 Task: Search one way flight ticket for 1 adult, 1 child, 1 infant in seat in premium economy from Muskegon: Muskegon County Airport to Gillette: Gillette Campbell County Airport on 5-1-2023. Choice of flights is Westjet. Number of bags: 2 checked bags. Price is upto 71000. Outbound departure time preference is 12:30.
Action: Mouse moved to (344, 523)
Screenshot: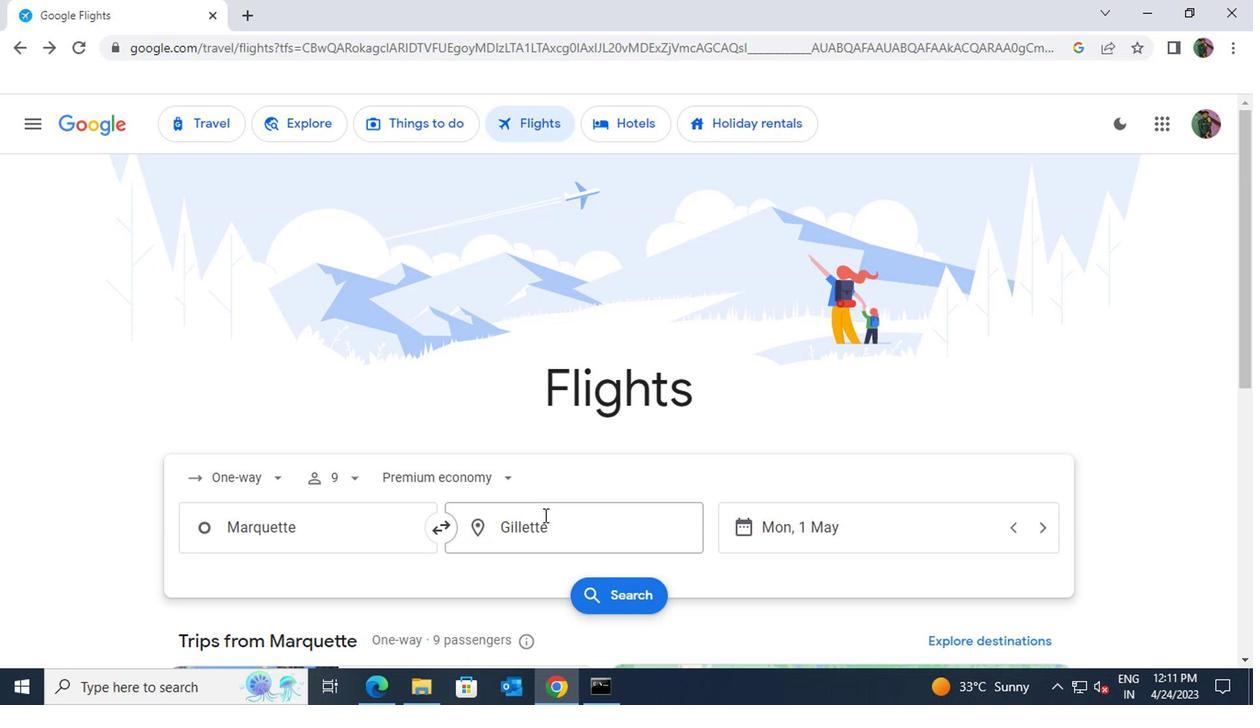 
Action: Mouse pressed left at (344, 523)
Screenshot: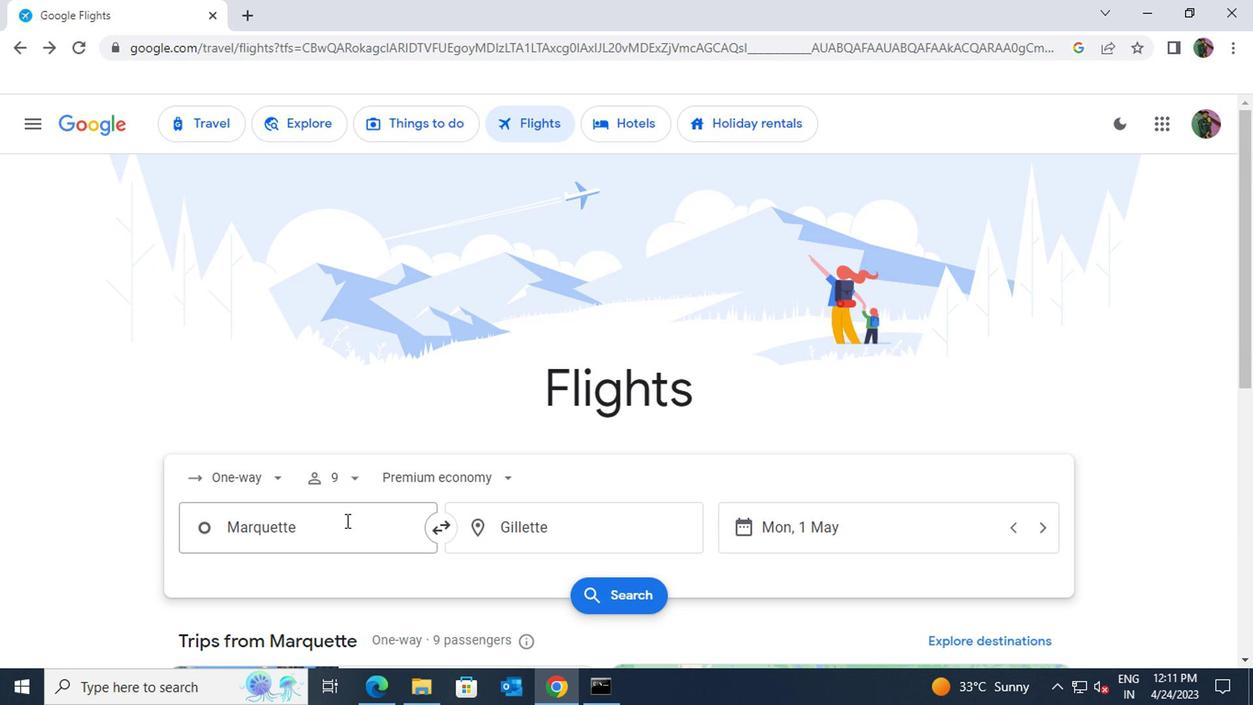 
Action: Mouse moved to (344, 523)
Screenshot: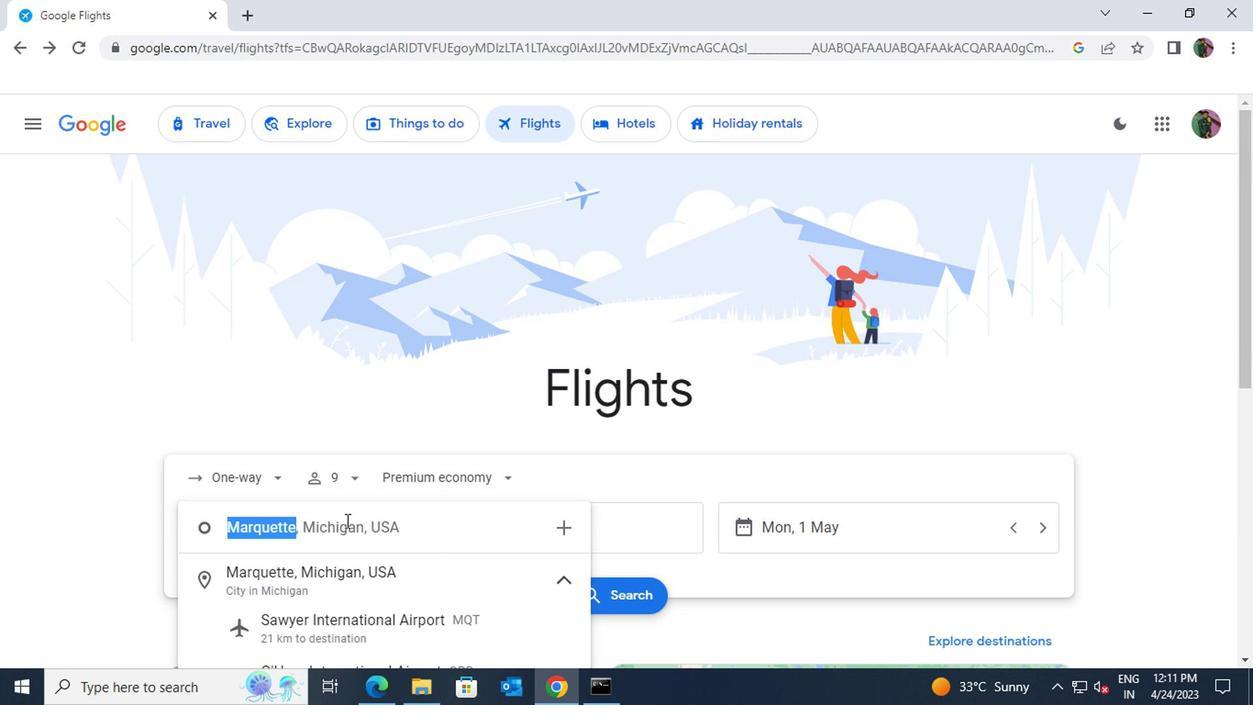 
Action: Key pressed musk
Screenshot: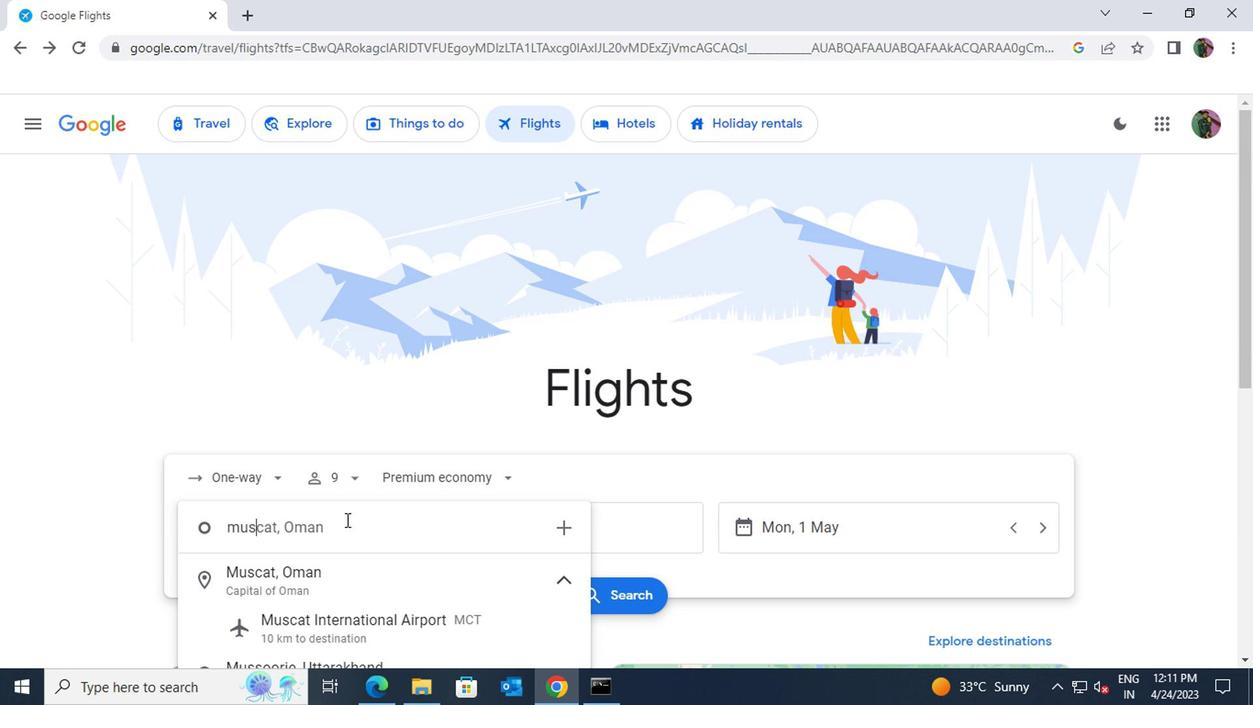 
Action: Mouse moved to (367, 571)
Screenshot: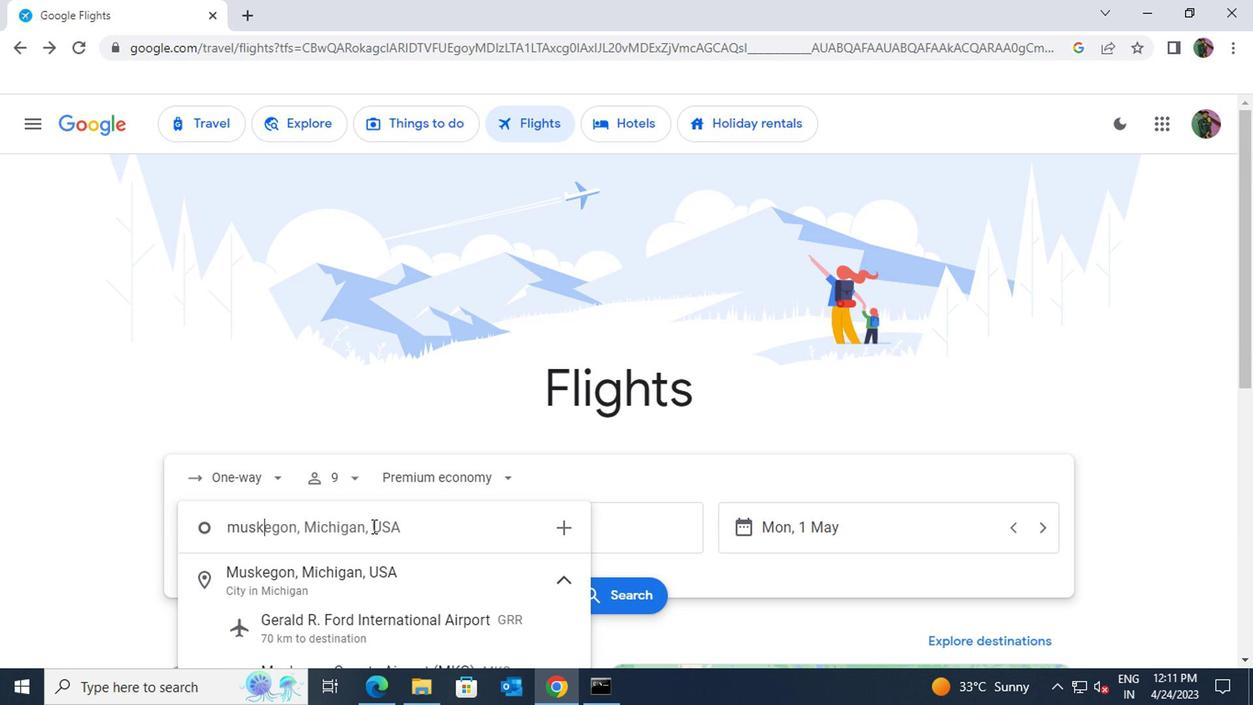 
Action: Mouse pressed left at (367, 571)
Screenshot: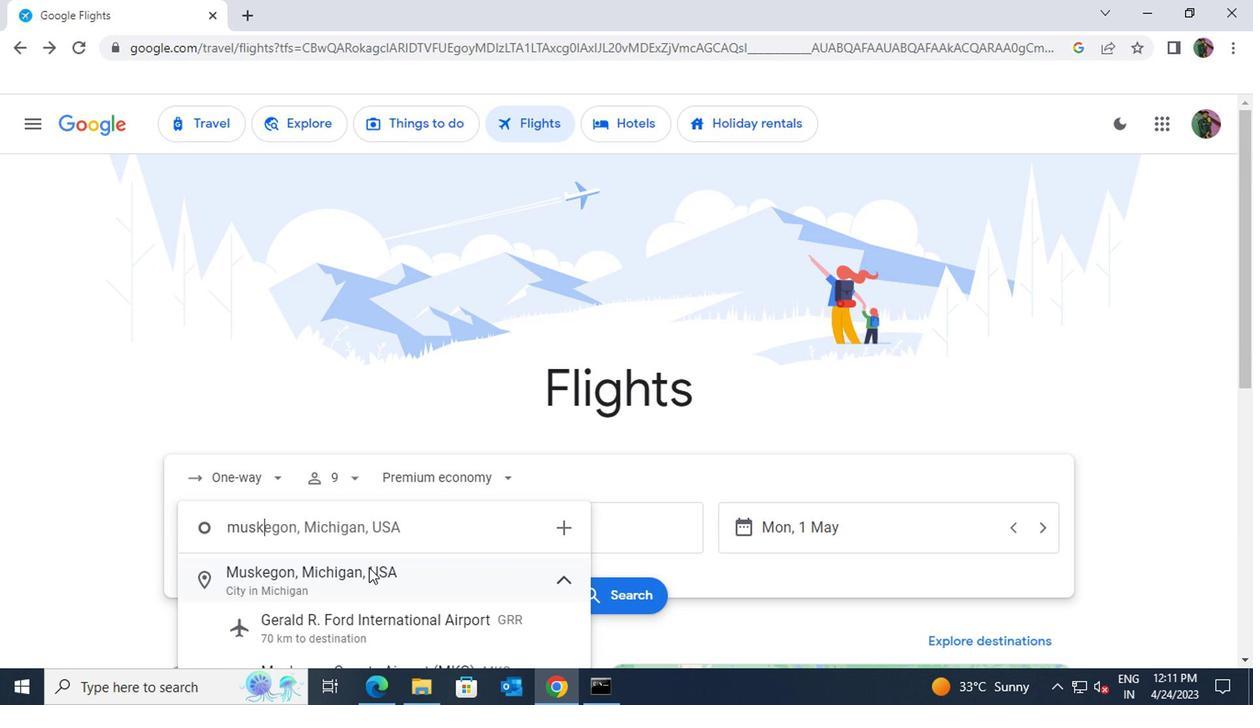 
Action: Mouse moved to (527, 528)
Screenshot: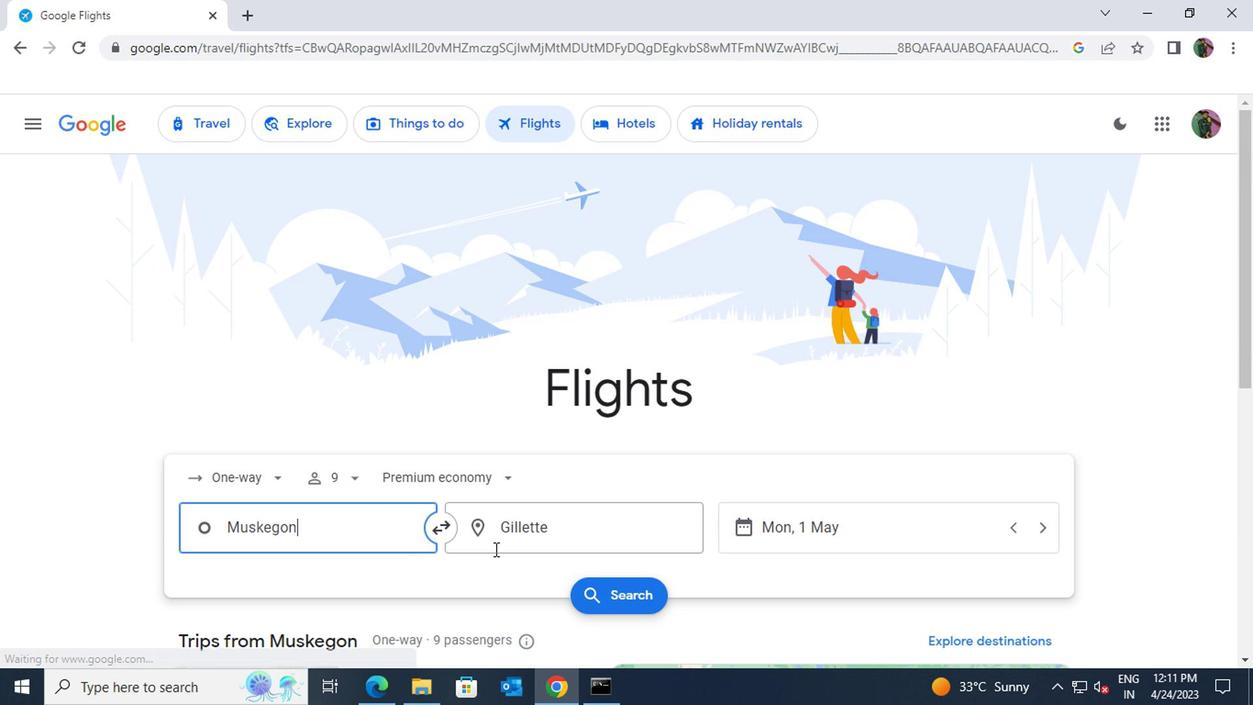 
Action: Mouse pressed left at (527, 528)
Screenshot: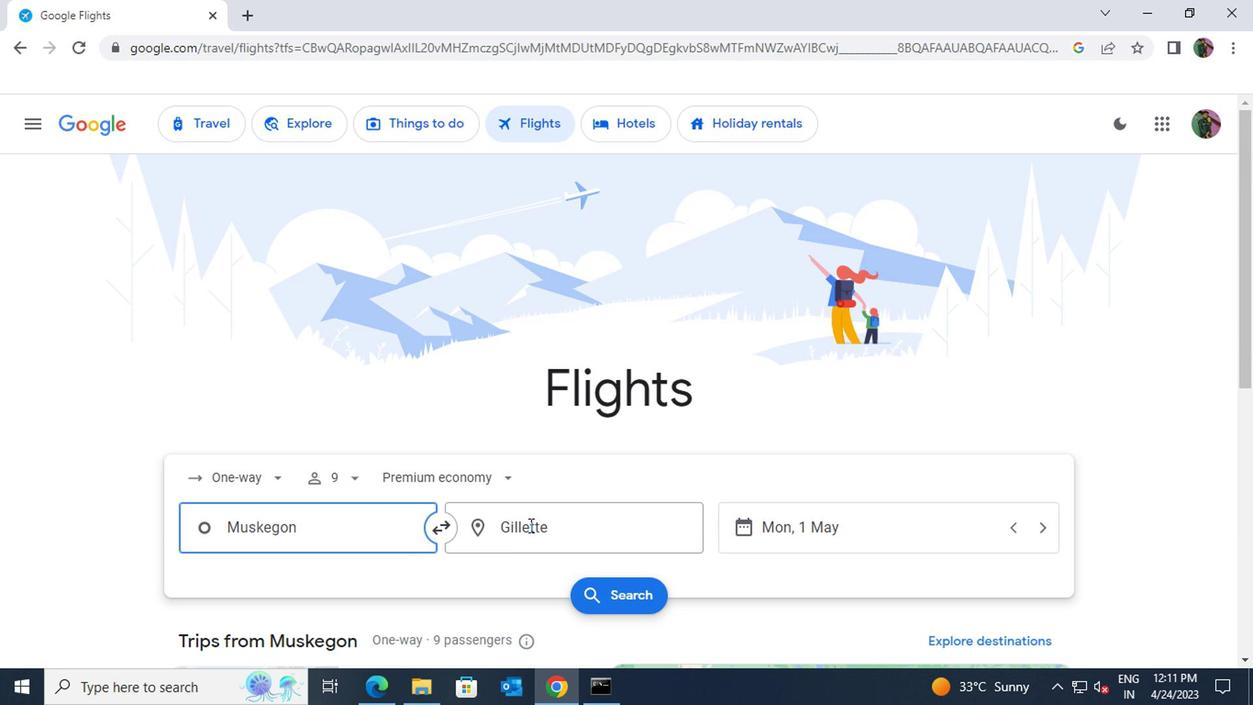 
Action: Key pressed gillett
Screenshot: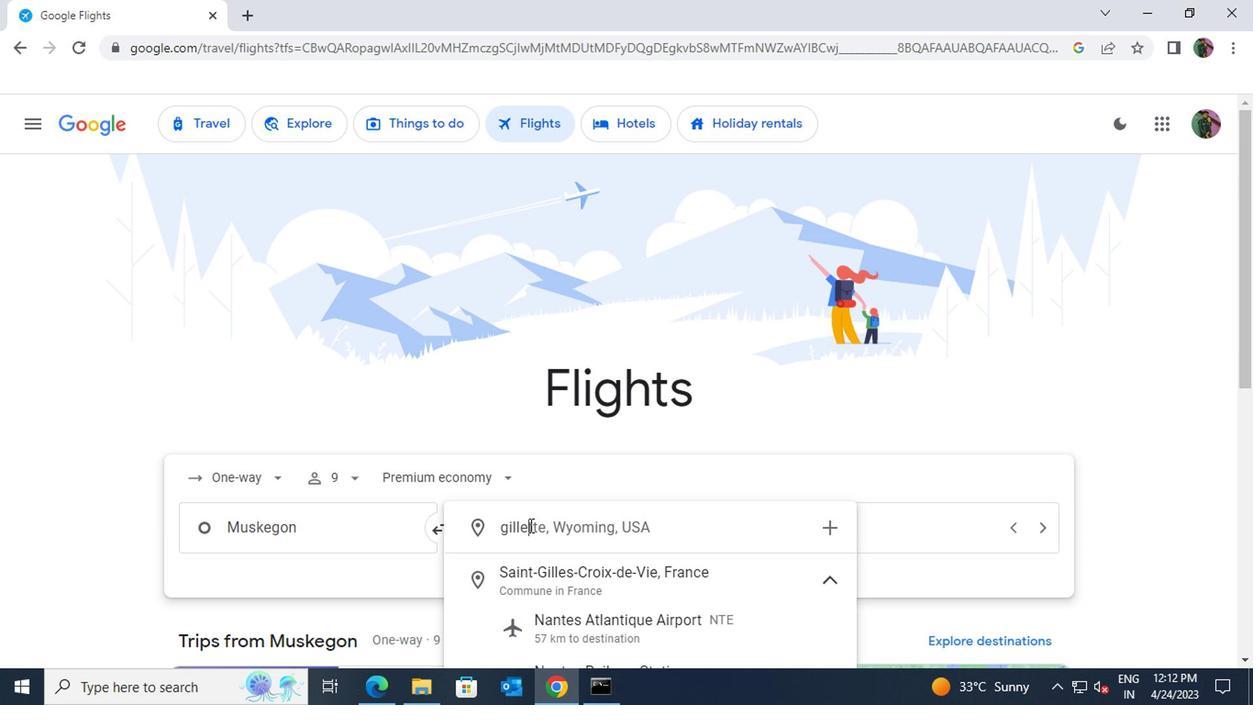 
Action: Mouse moved to (538, 572)
Screenshot: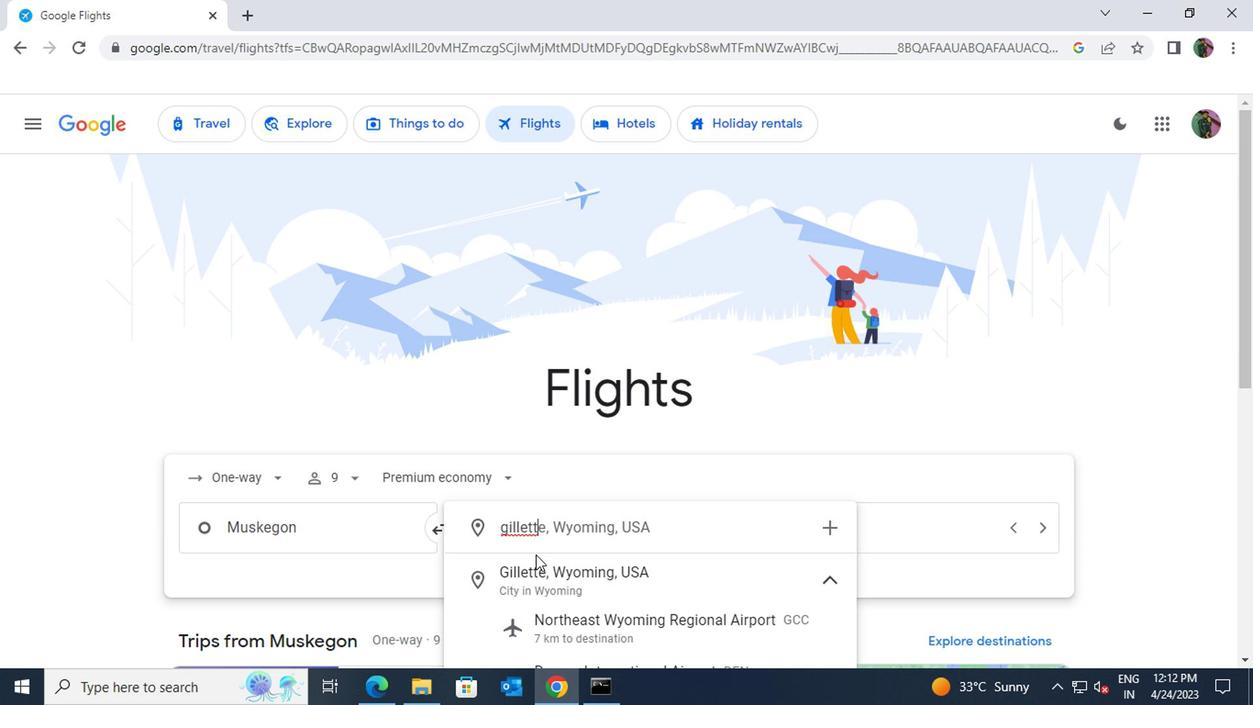
Action: Mouse pressed left at (538, 572)
Screenshot: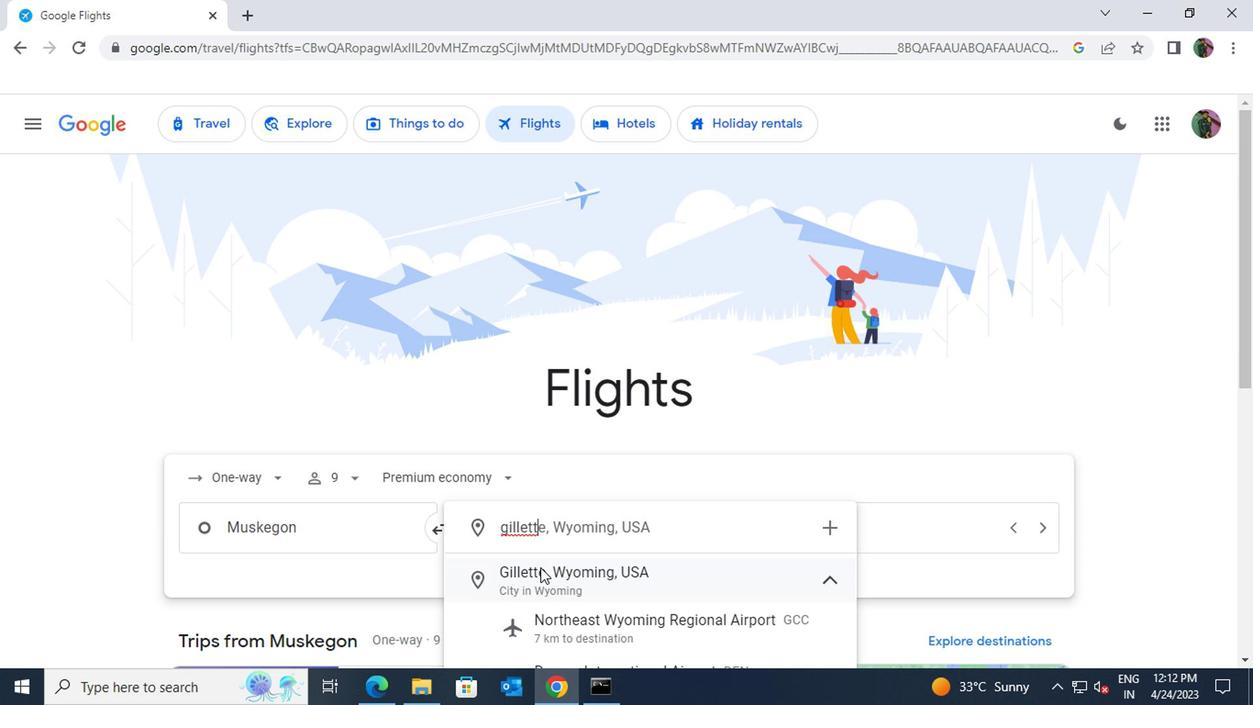 
Action: Mouse moved to (352, 484)
Screenshot: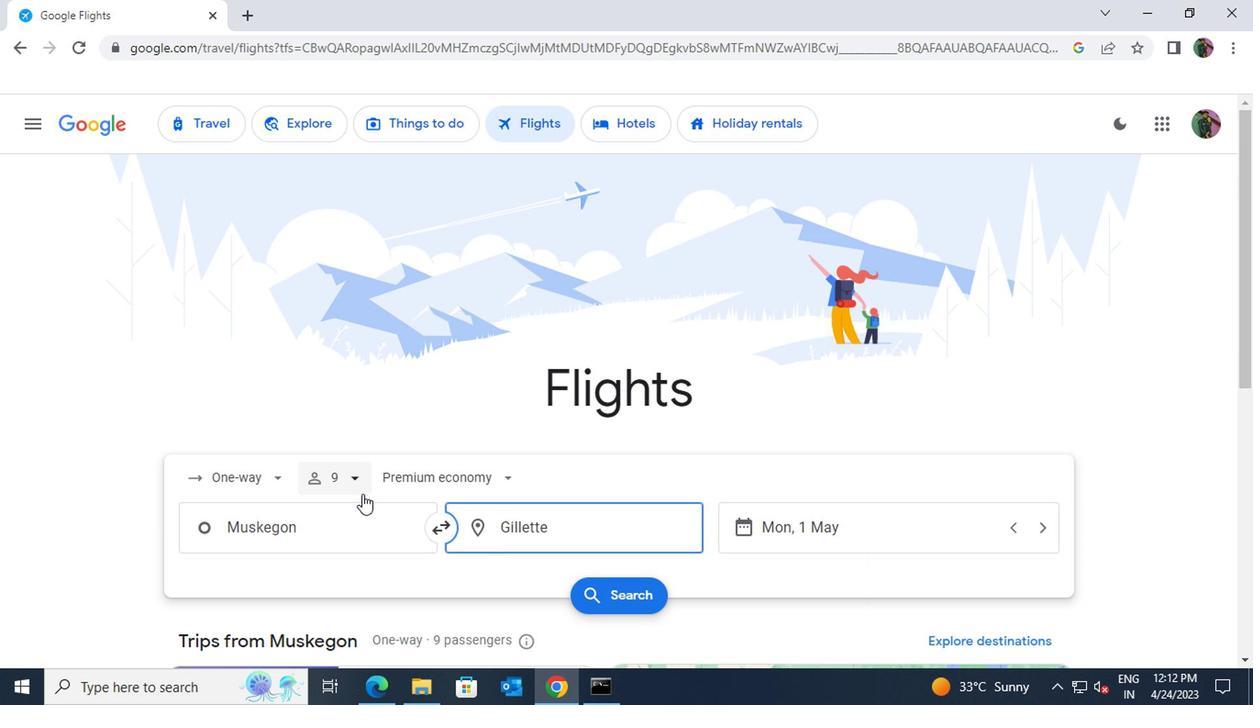 
Action: Mouse pressed left at (352, 484)
Screenshot: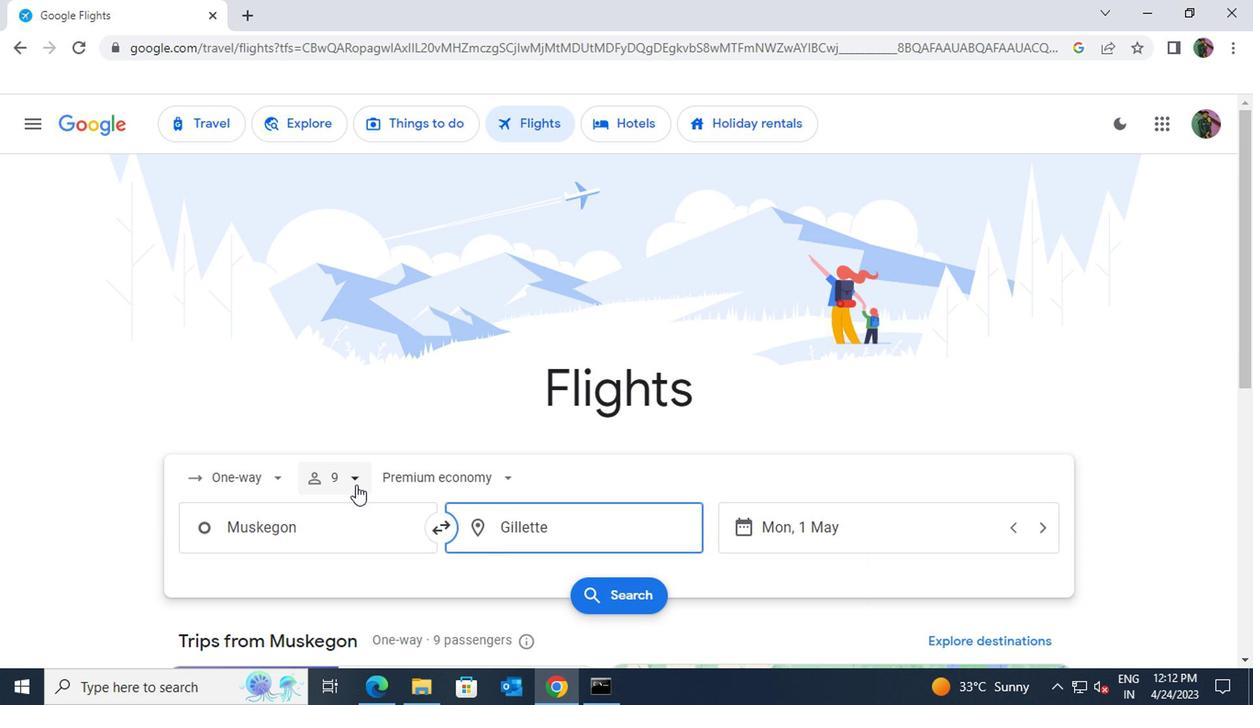 
Action: Mouse moved to (416, 523)
Screenshot: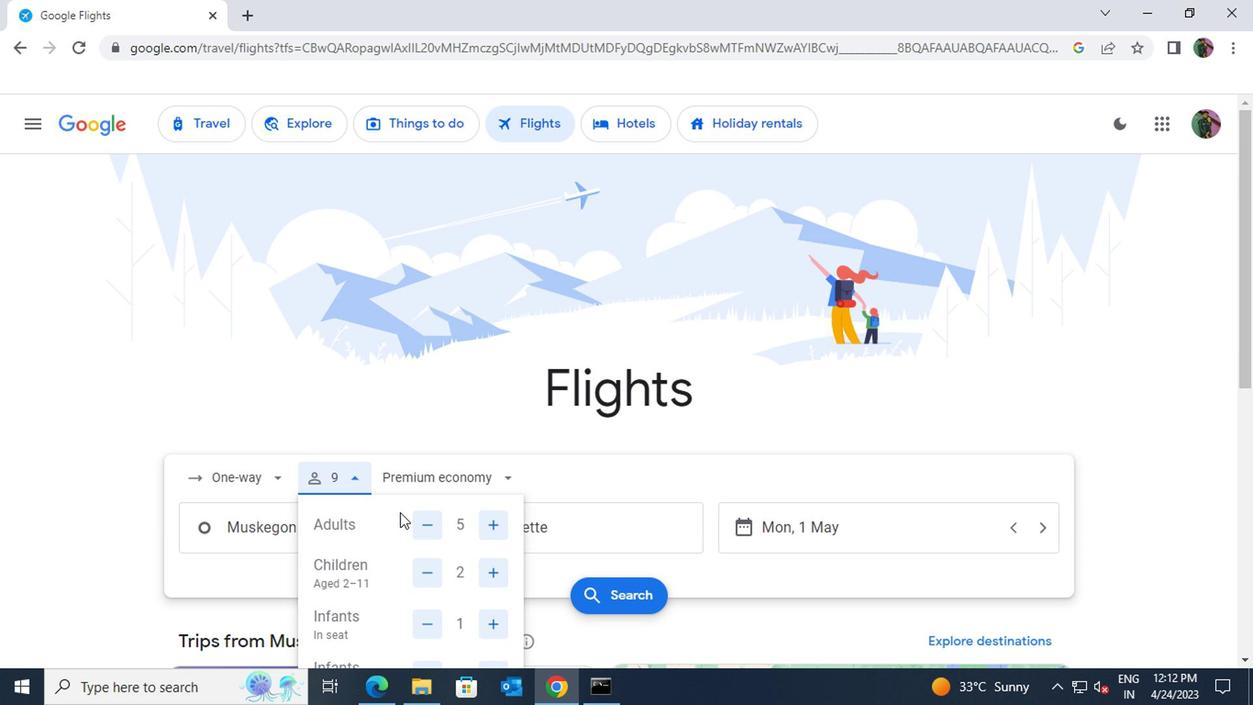 
Action: Mouse pressed left at (416, 523)
Screenshot: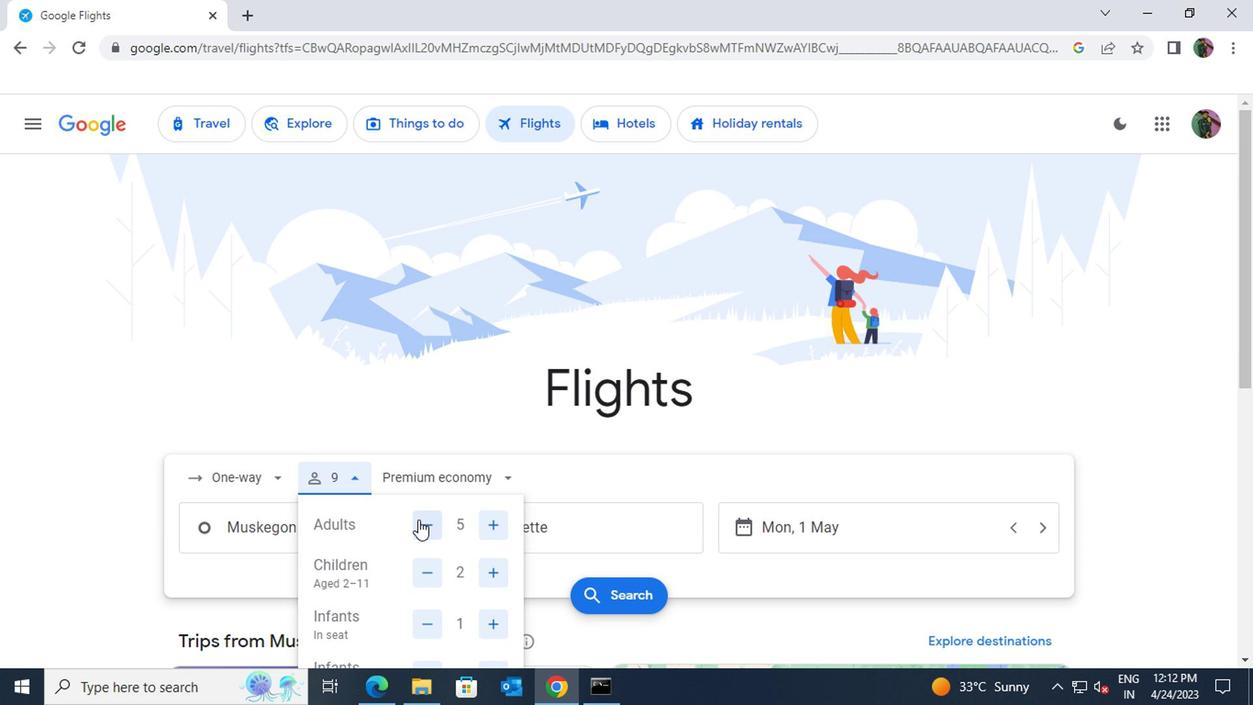 
Action: Mouse pressed left at (416, 523)
Screenshot: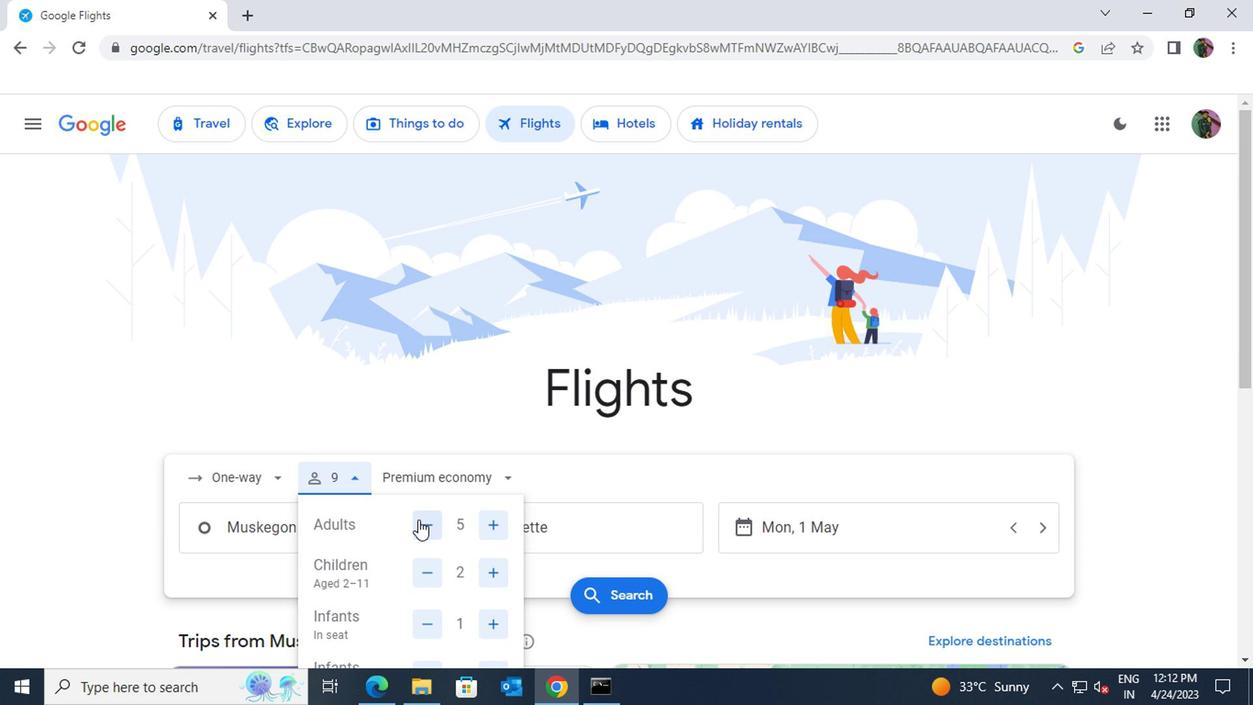 
Action: Mouse pressed left at (416, 523)
Screenshot: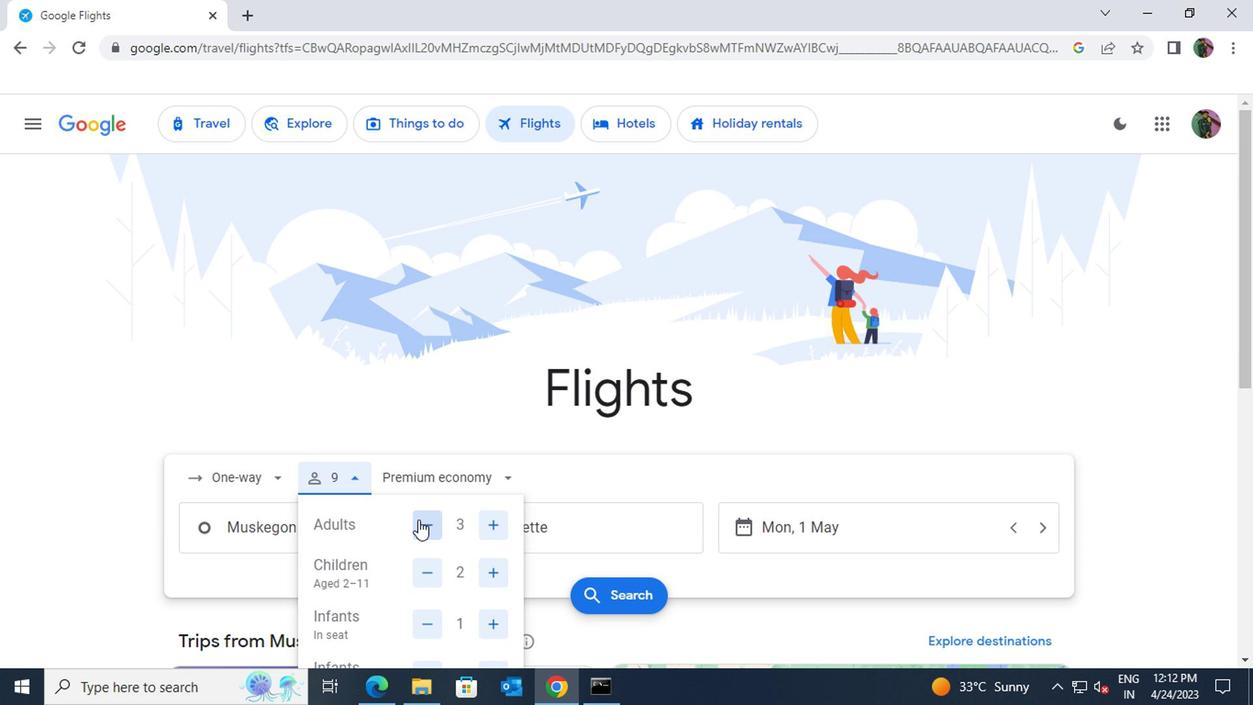 
Action: Mouse moved to (417, 523)
Screenshot: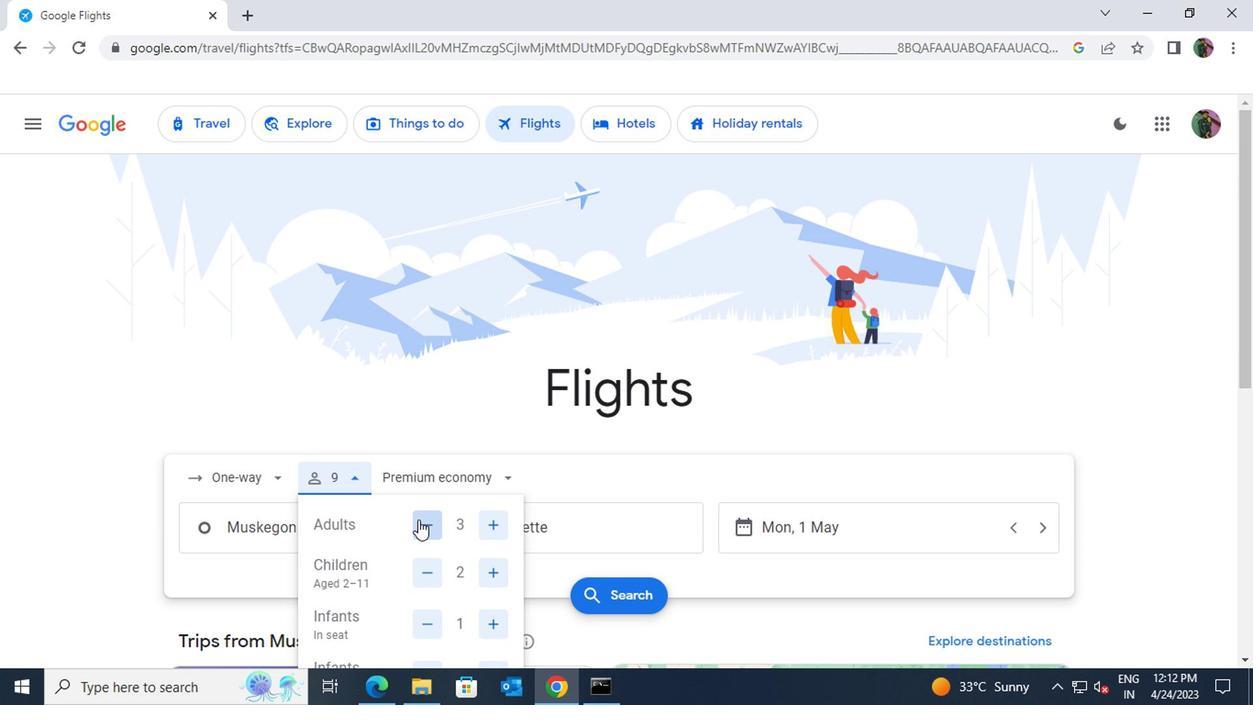 
Action: Mouse pressed left at (417, 523)
Screenshot: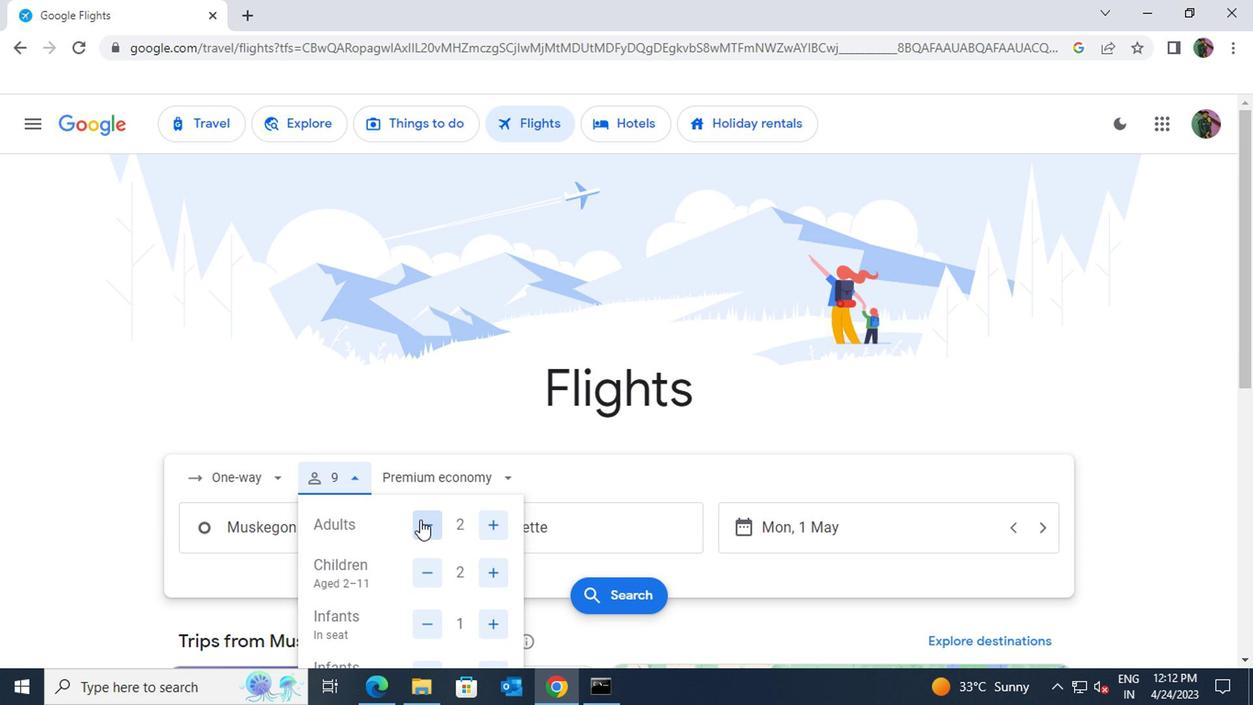 
Action: Mouse moved to (419, 576)
Screenshot: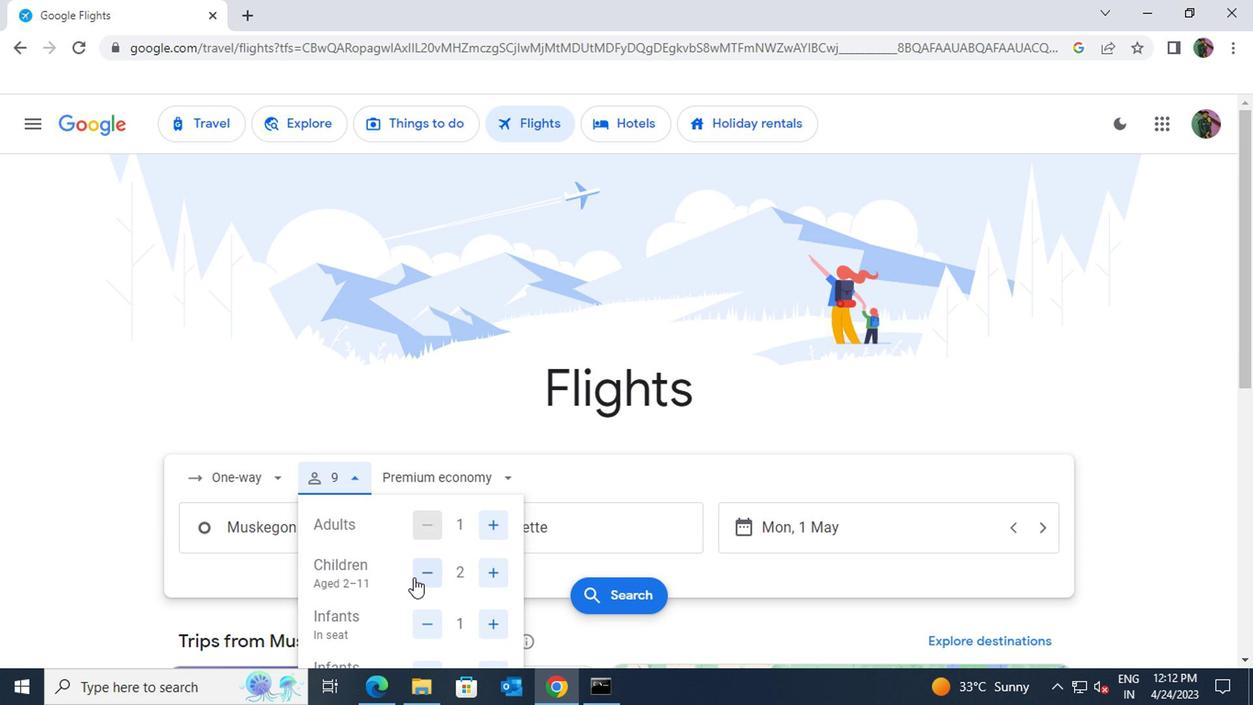 
Action: Mouse pressed left at (419, 576)
Screenshot: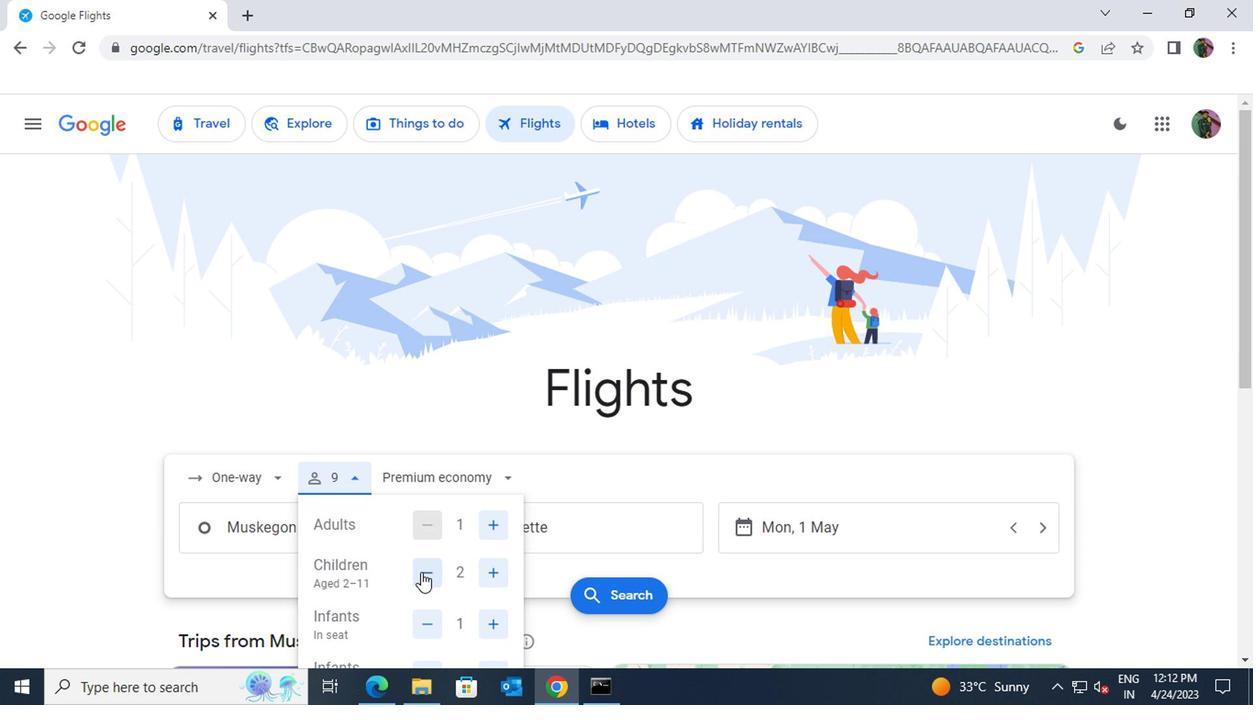 
Action: Mouse moved to (420, 574)
Screenshot: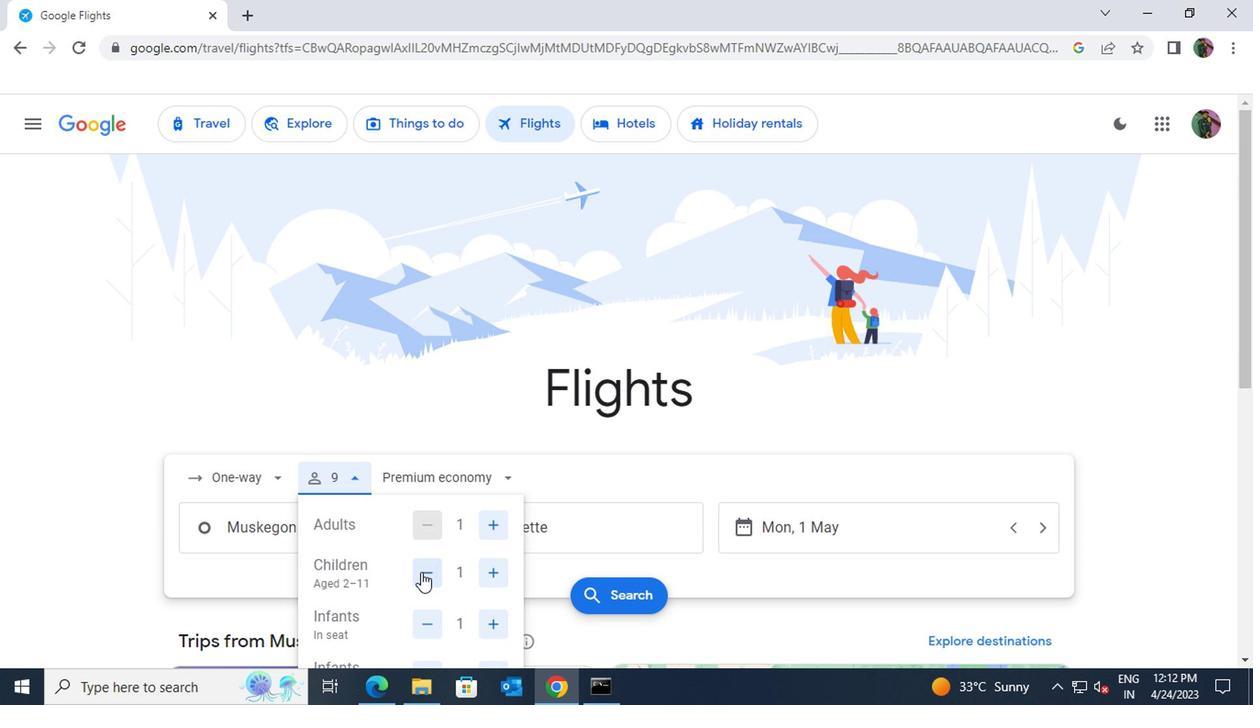 
Action: Mouse scrolled (420, 573) with delta (0, 0)
Screenshot: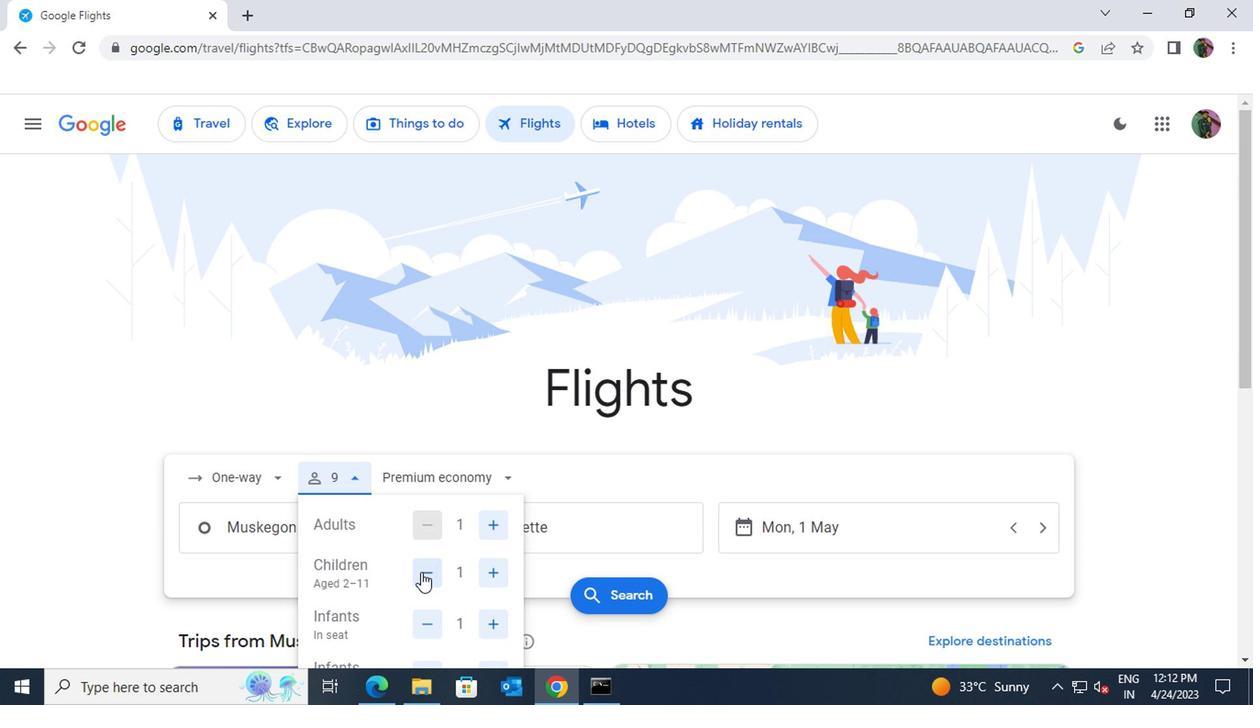
Action: Mouse moved to (422, 586)
Screenshot: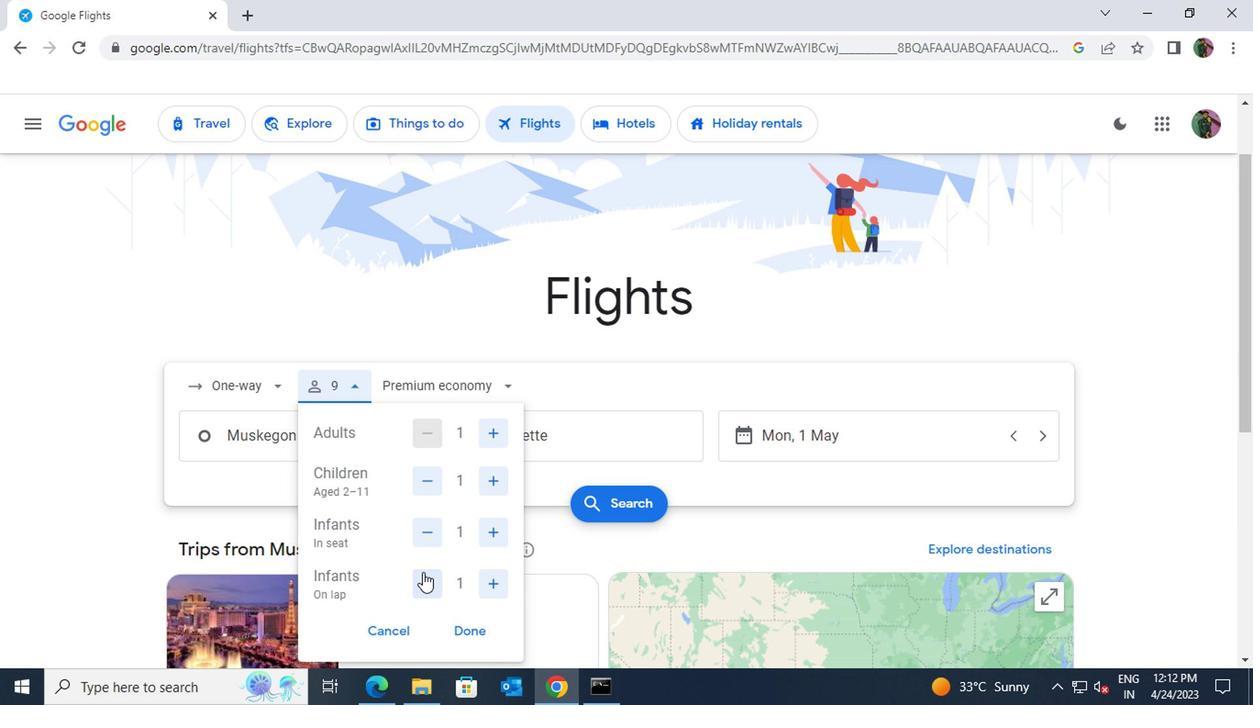 
Action: Mouse pressed left at (422, 586)
Screenshot: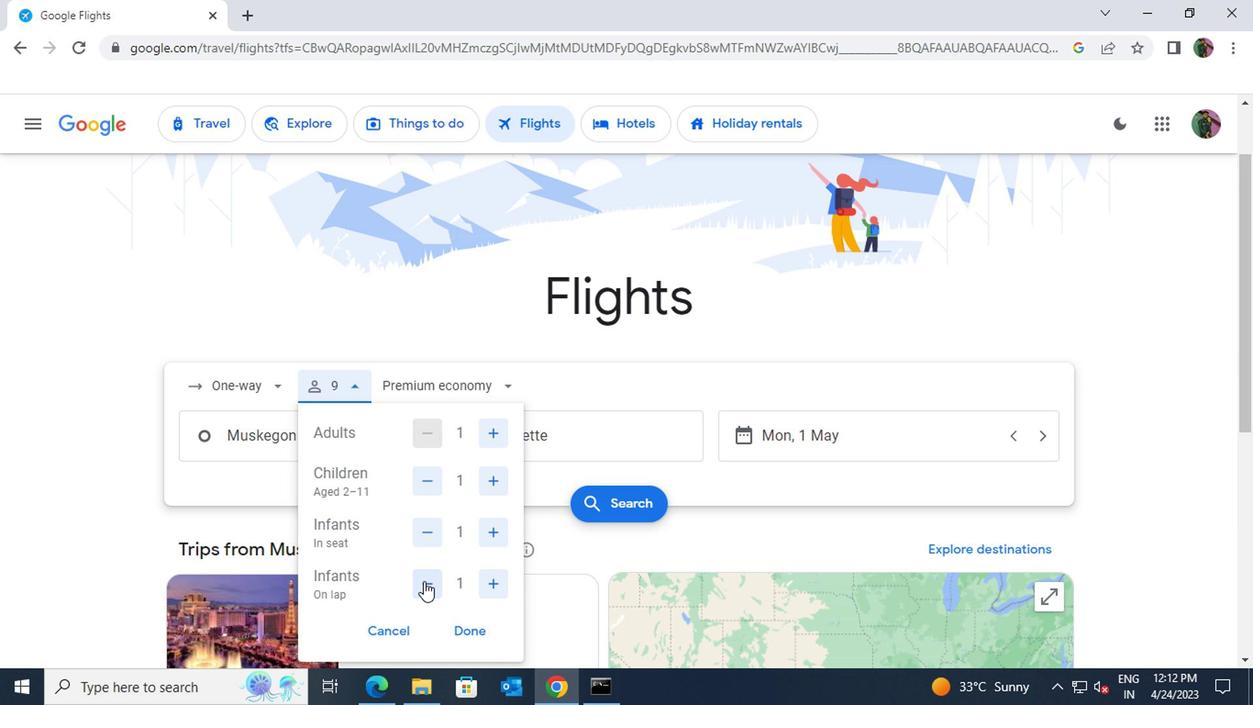
Action: Mouse moved to (458, 630)
Screenshot: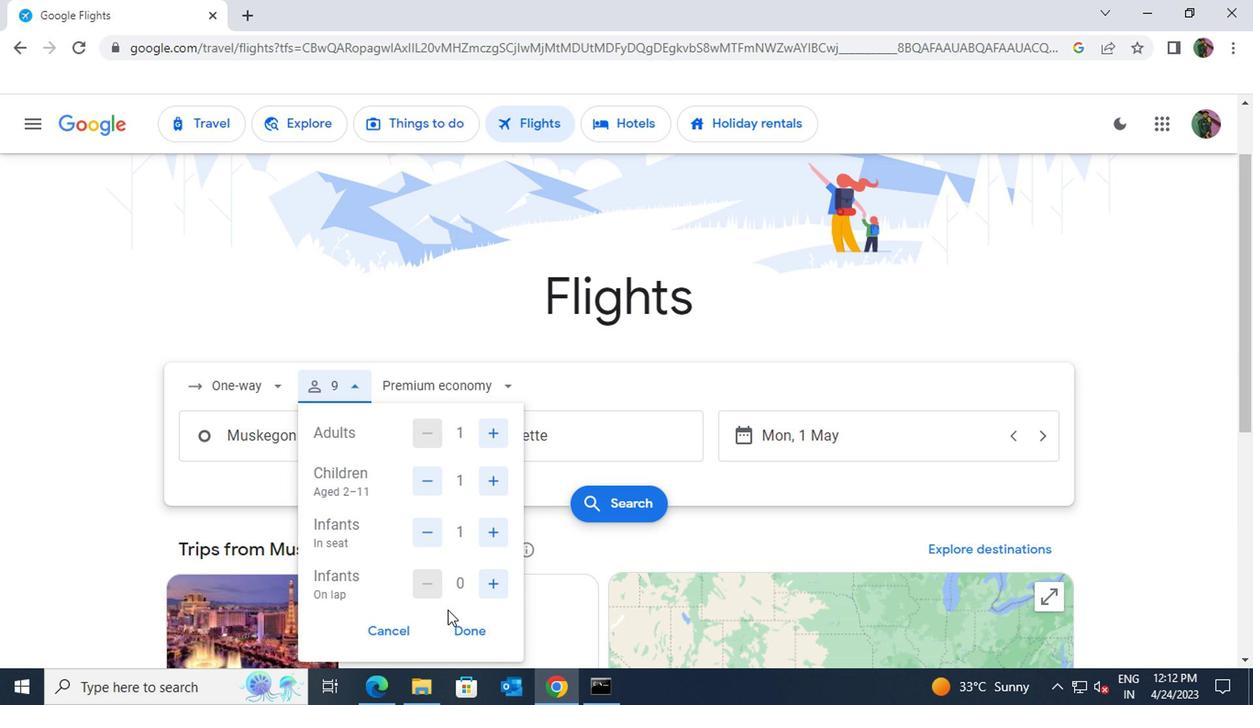 
Action: Mouse pressed left at (458, 630)
Screenshot: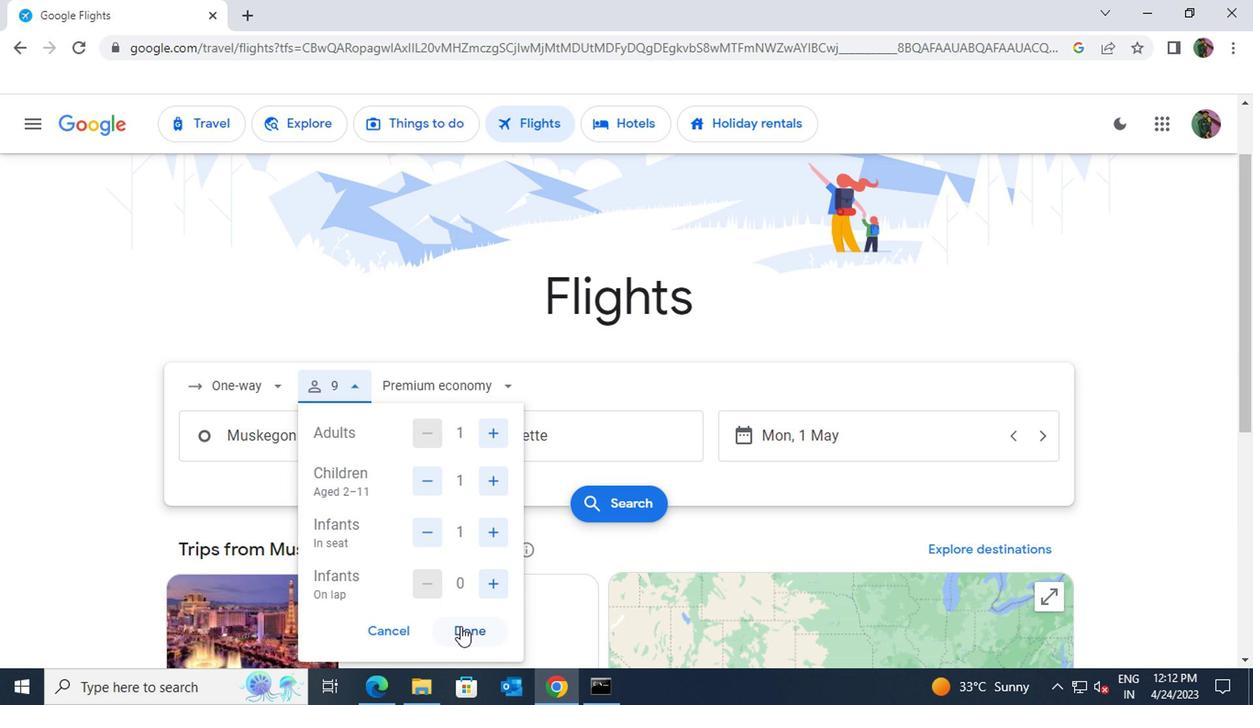 
Action: Mouse moved to (738, 440)
Screenshot: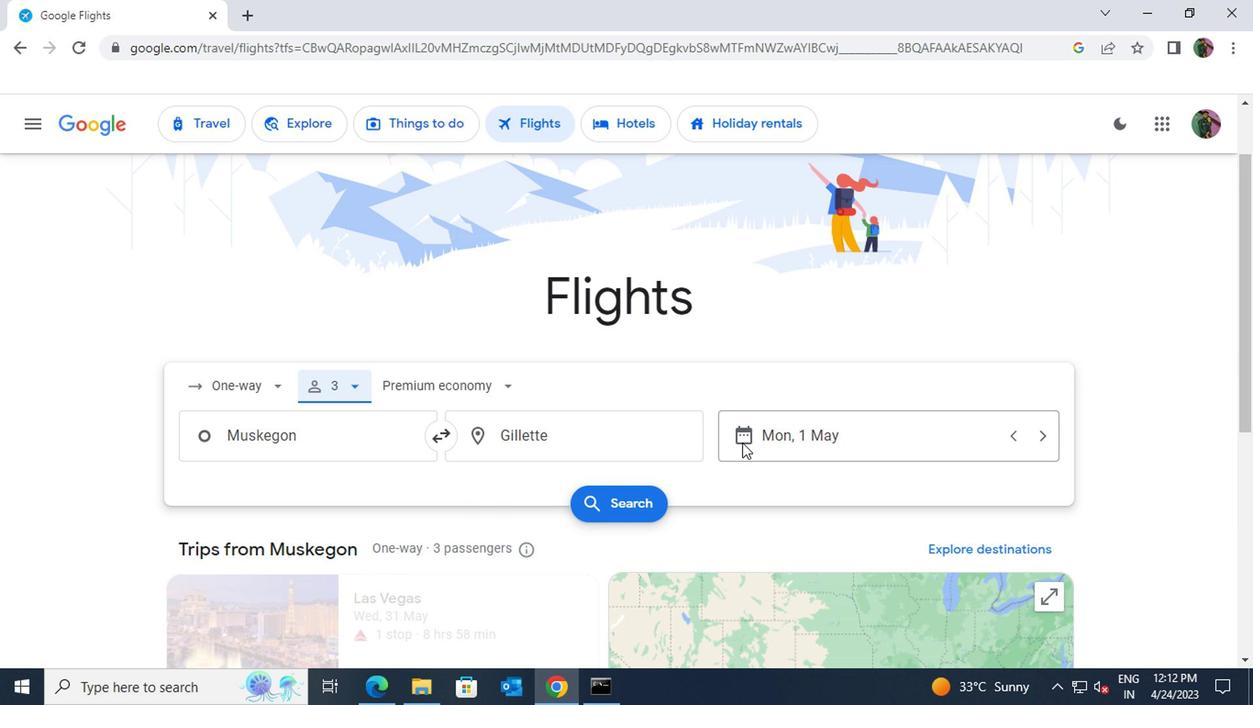 
Action: Mouse pressed left at (738, 440)
Screenshot: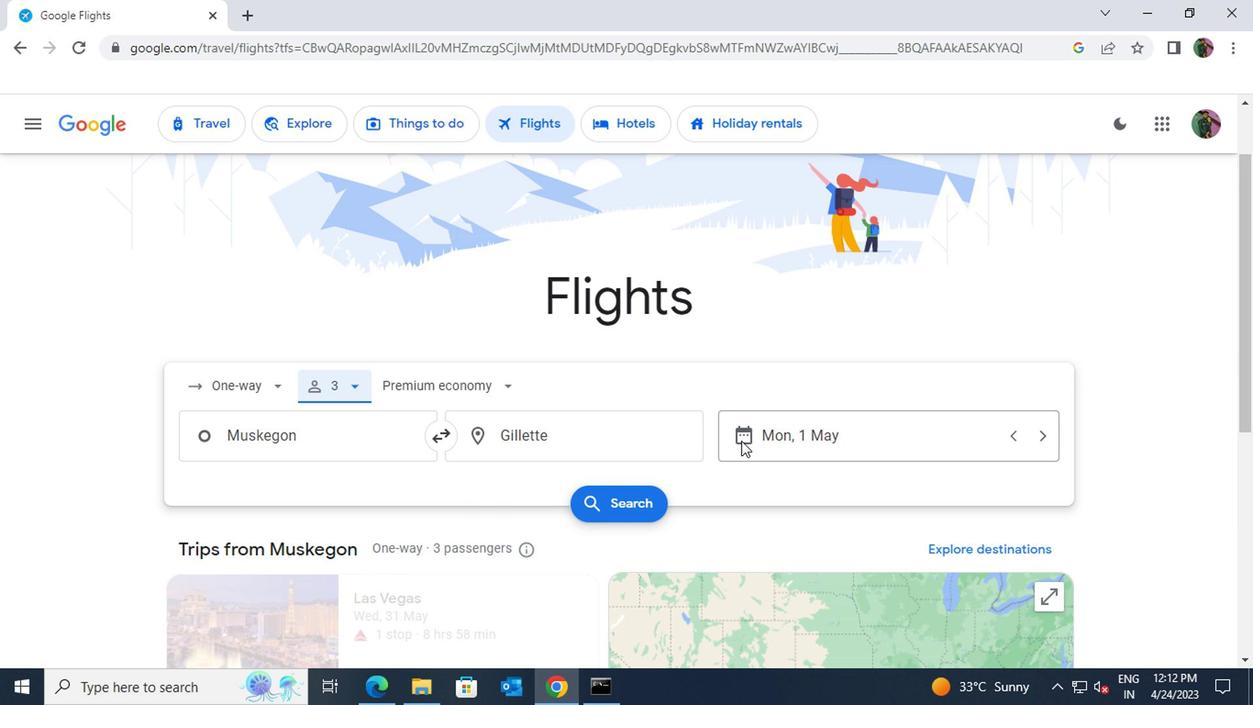 
Action: Mouse moved to (799, 331)
Screenshot: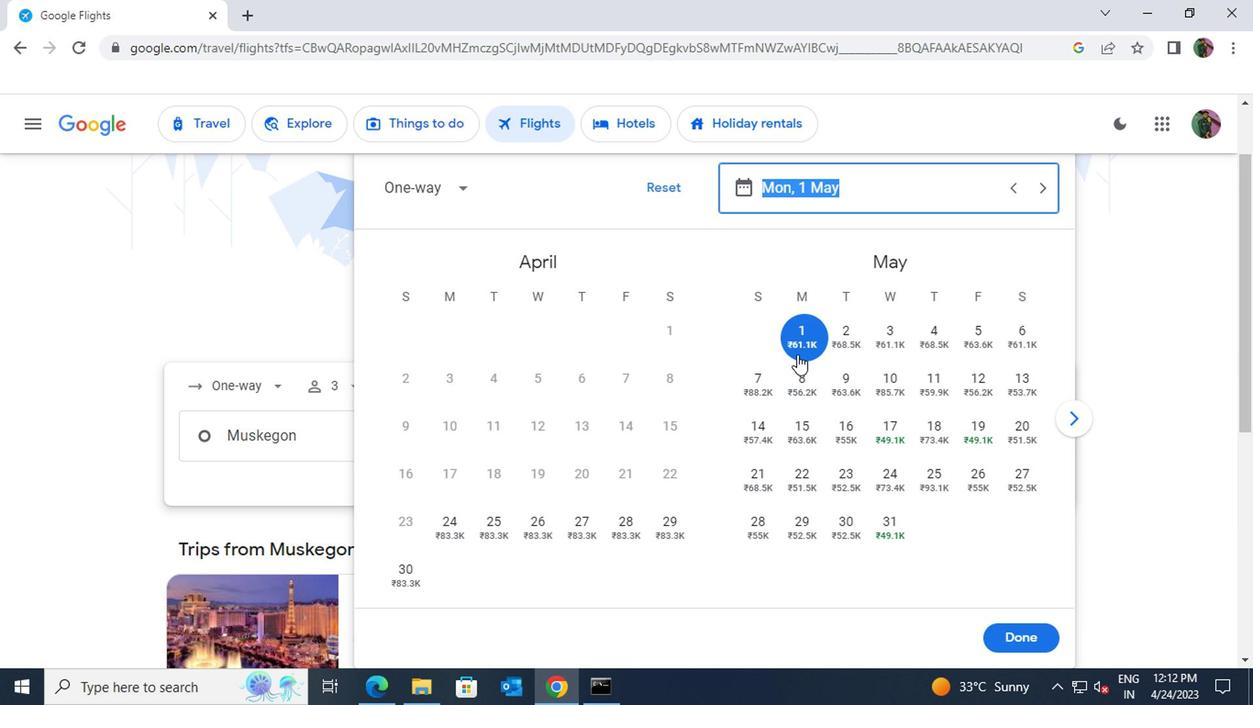 
Action: Mouse pressed left at (799, 331)
Screenshot: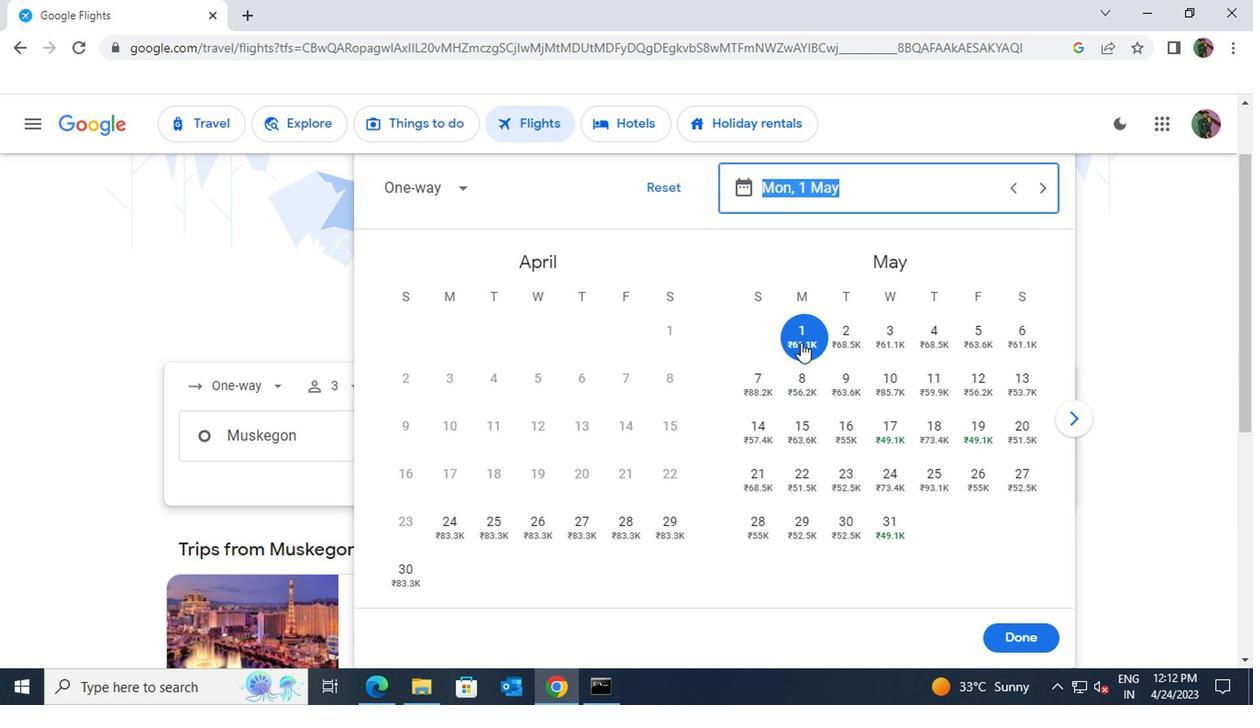 
Action: Mouse moved to (1016, 644)
Screenshot: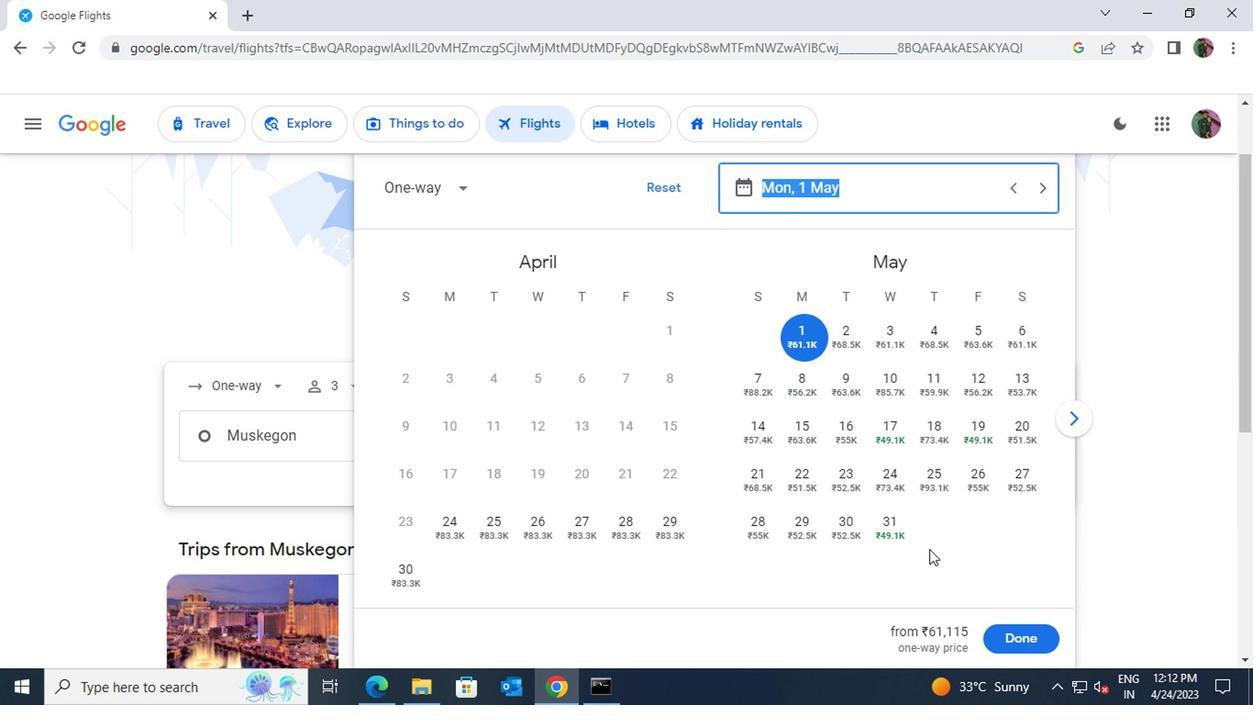
Action: Mouse pressed left at (1016, 644)
Screenshot: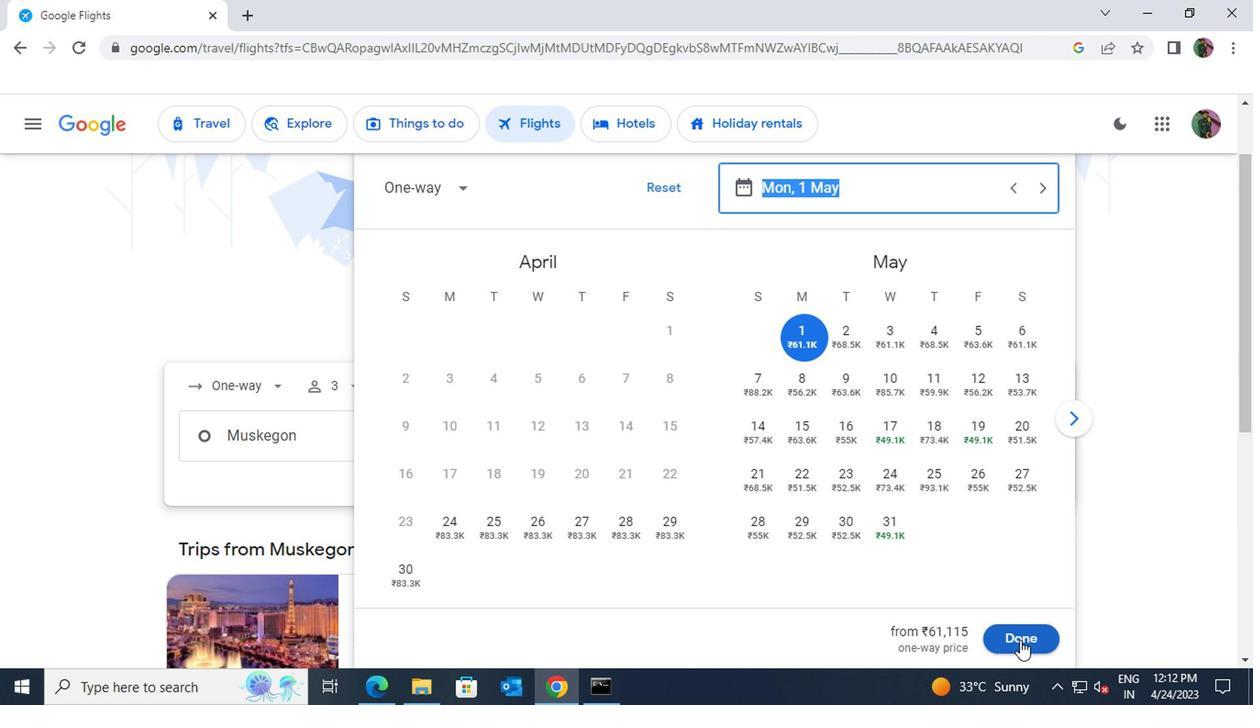 
Action: Mouse moved to (644, 503)
Screenshot: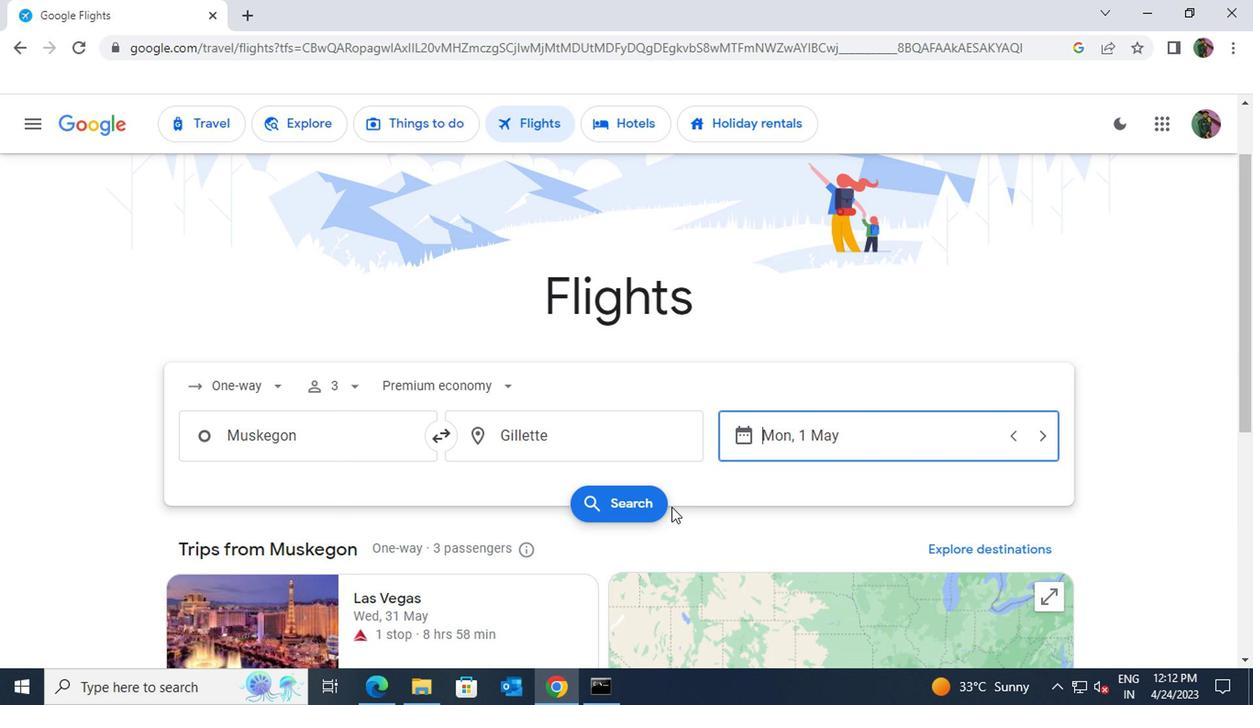 
Action: Mouse pressed left at (644, 503)
Screenshot: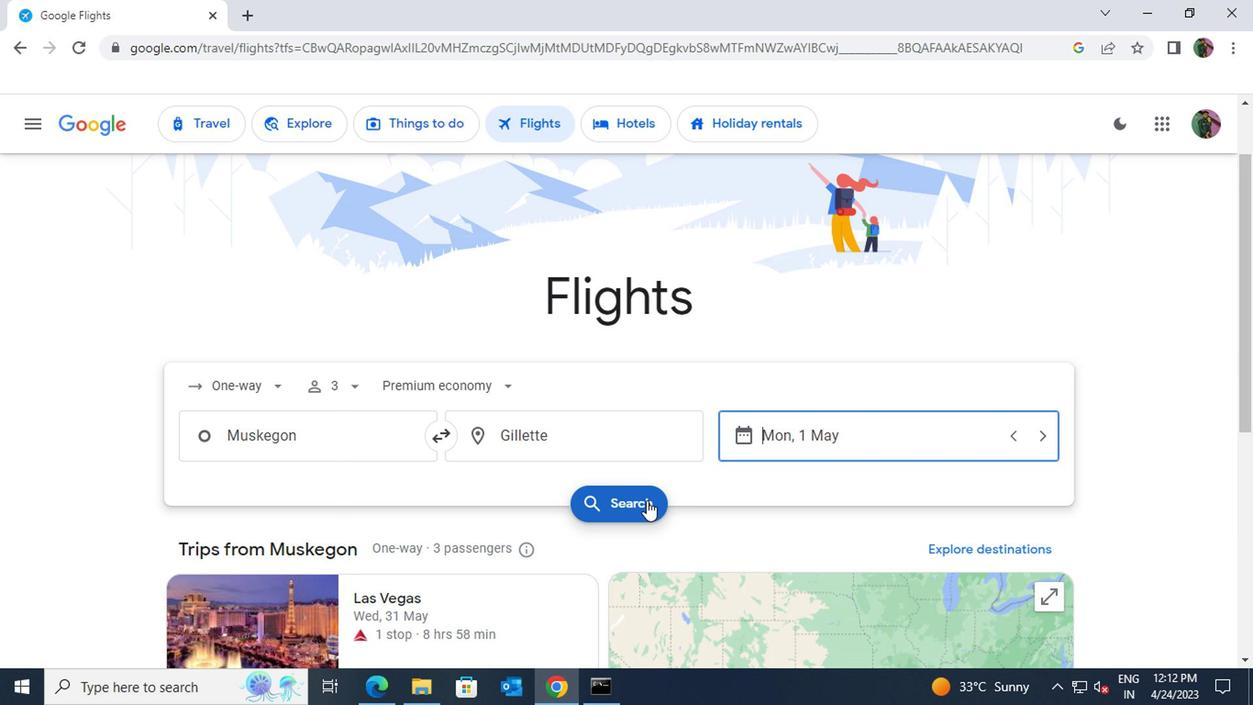 
Action: Mouse moved to (492, 295)
Screenshot: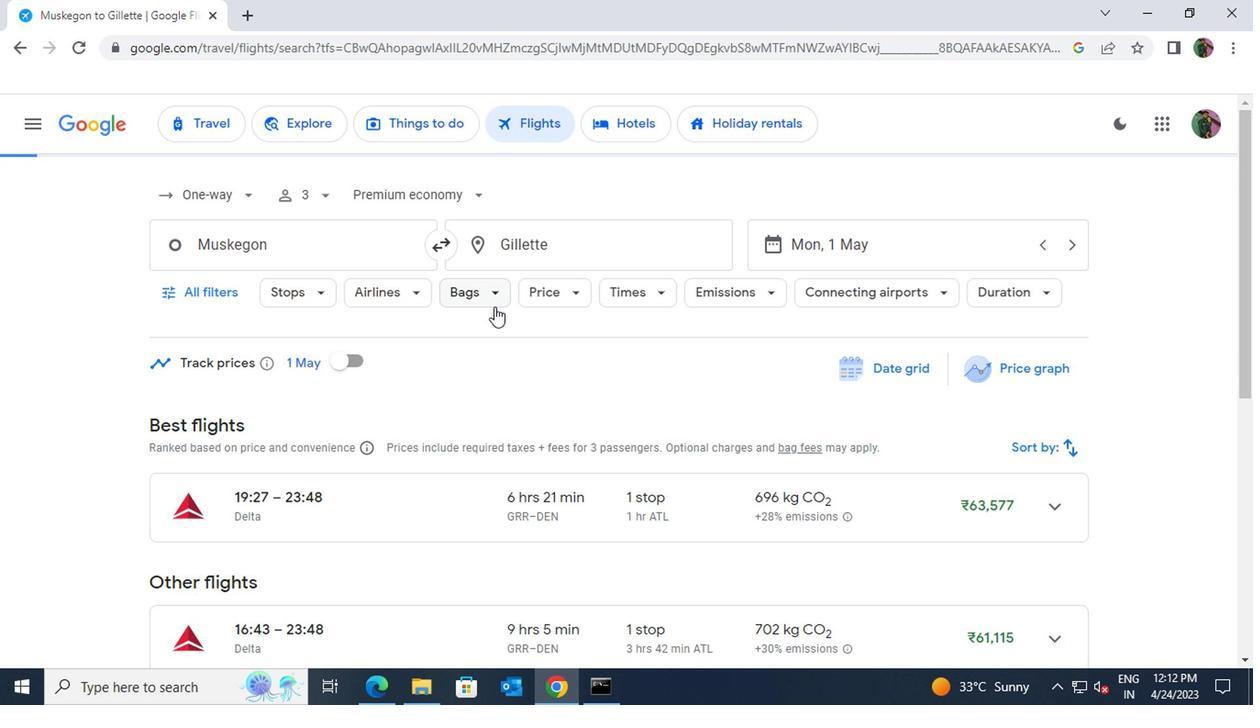 
Action: Mouse pressed left at (492, 295)
Screenshot: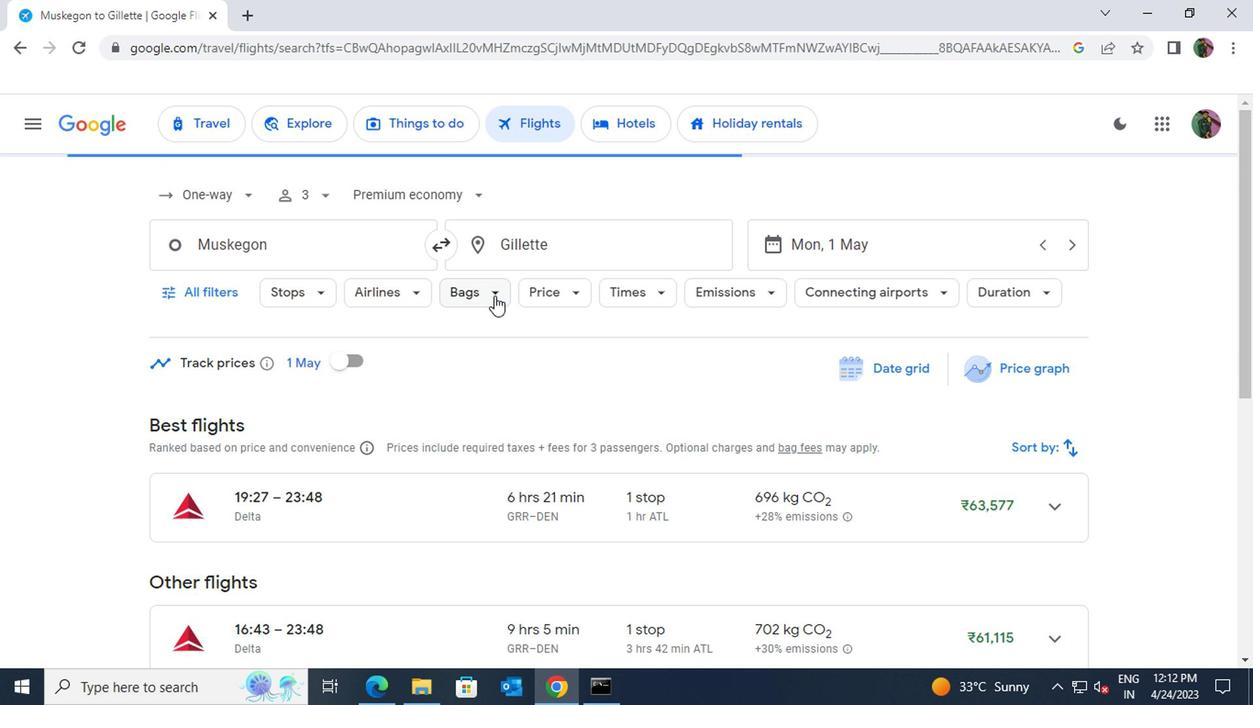 
Action: Mouse moved to (728, 382)
Screenshot: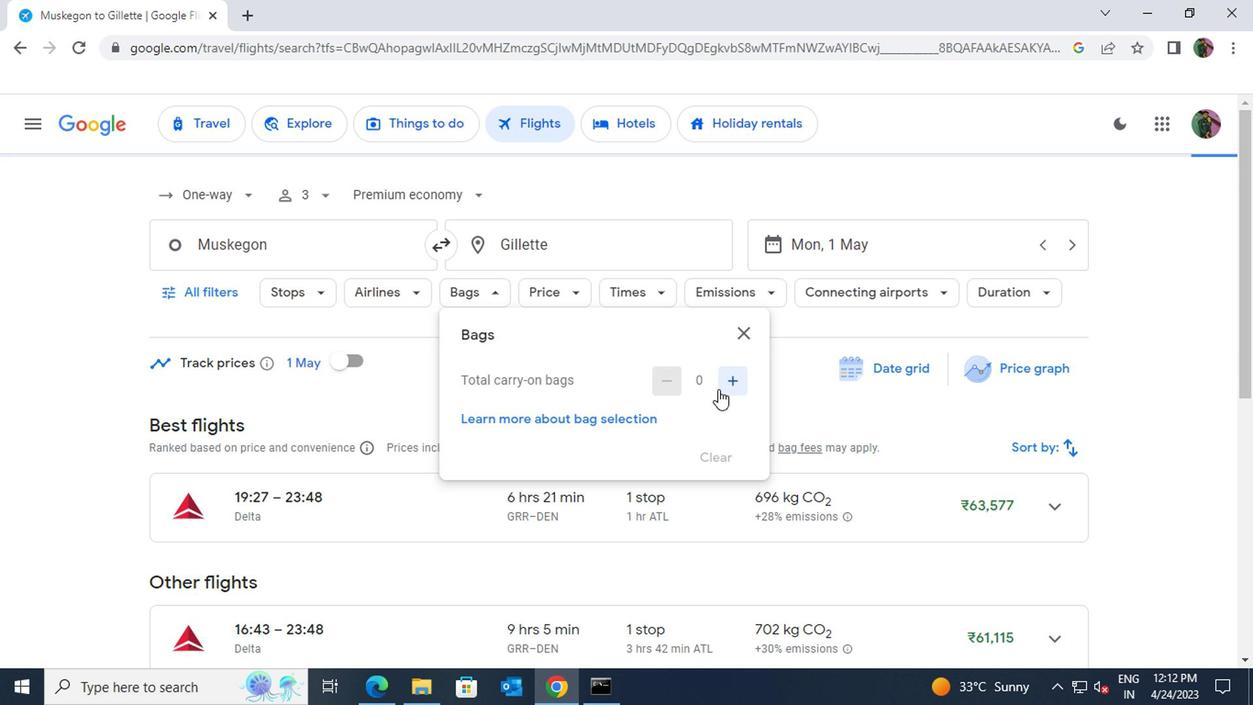
Action: Mouse pressed left at (728, 382)
Screenshot: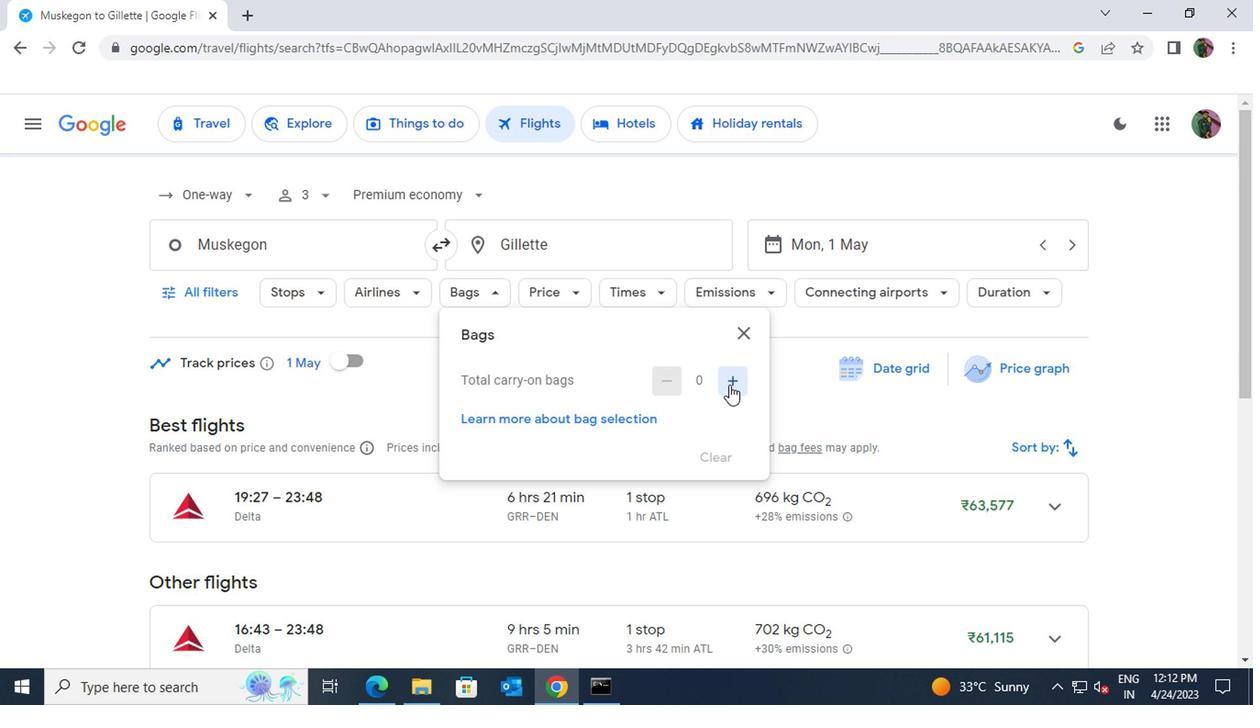 
Action: Mouse pressed left at (728, 382)
Screenshot: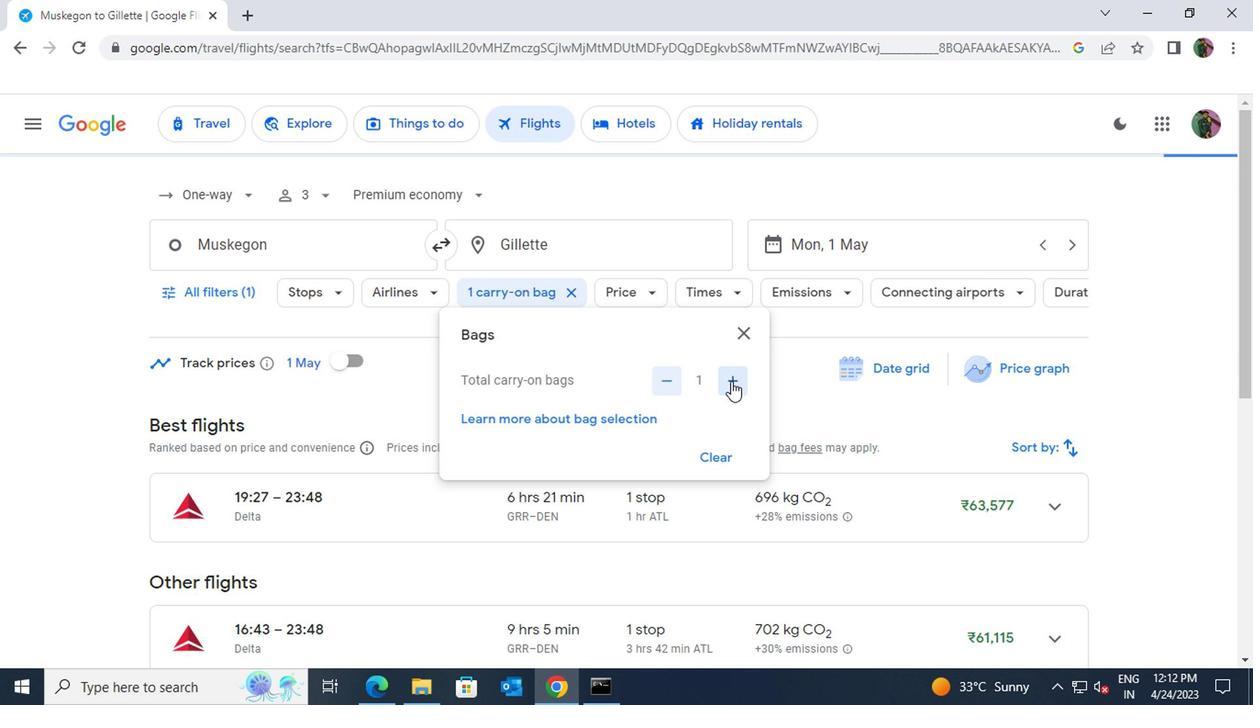 
Action: Mouse moved to (688, 376)
Screenshot: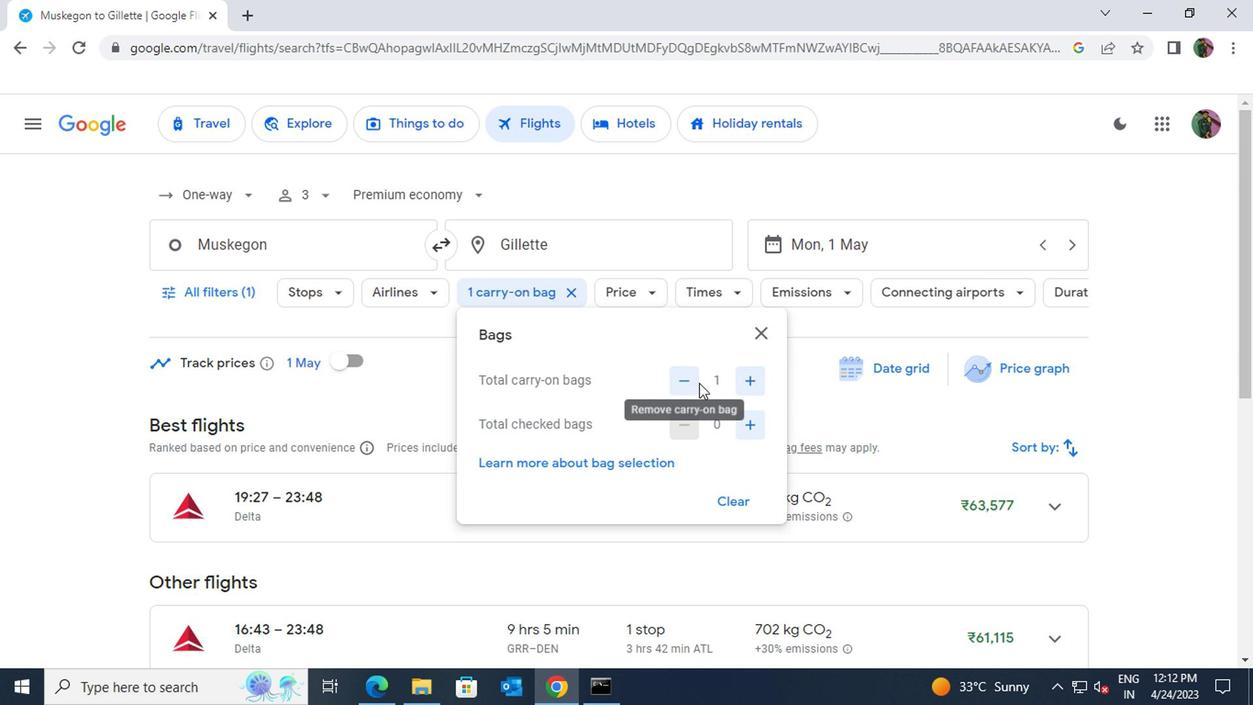 
Action: Mouse pressed left at (688, 376)
Screenshot: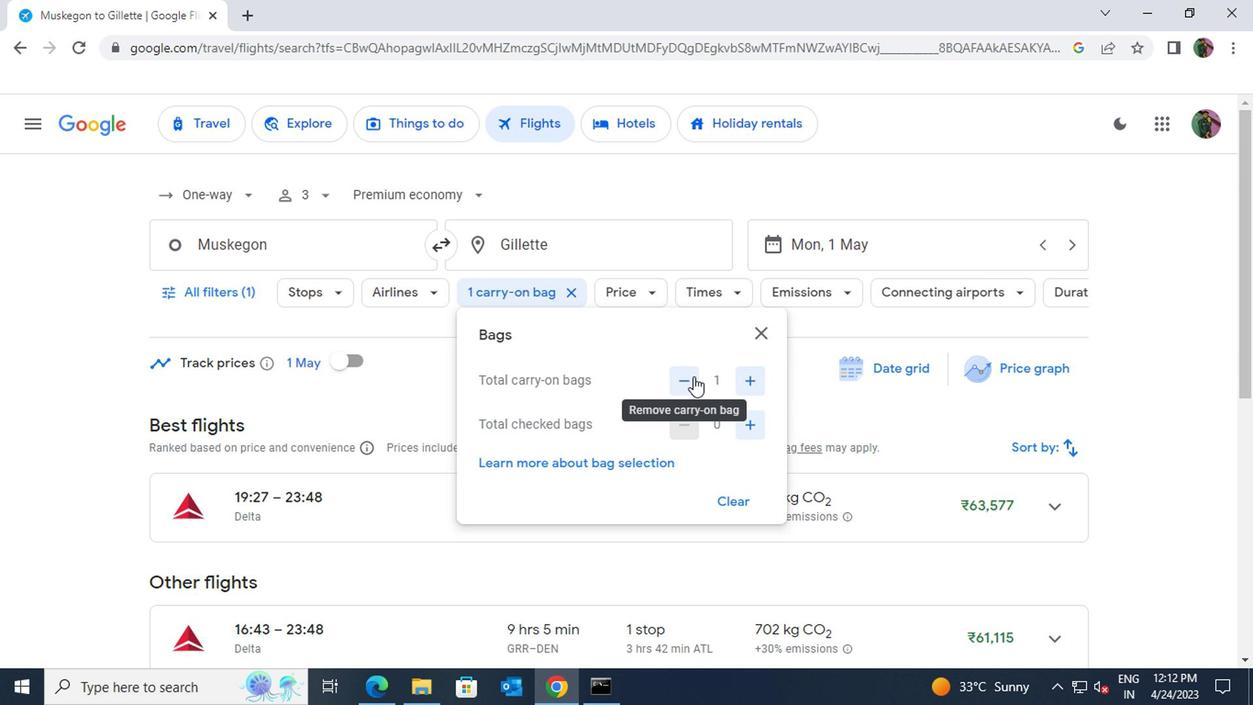 
Action: Mouse moved to (752, 425)
Screenshot: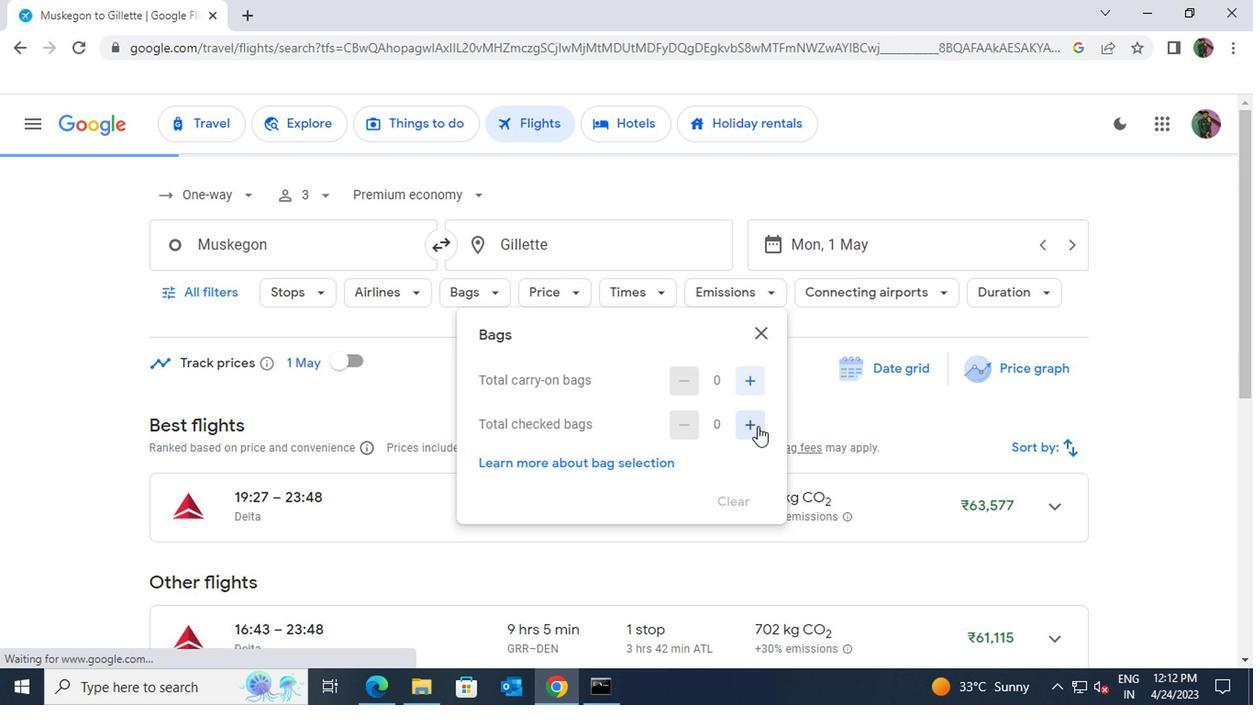 
Action: Mouse pressed left at (752, 425)
Screenshot: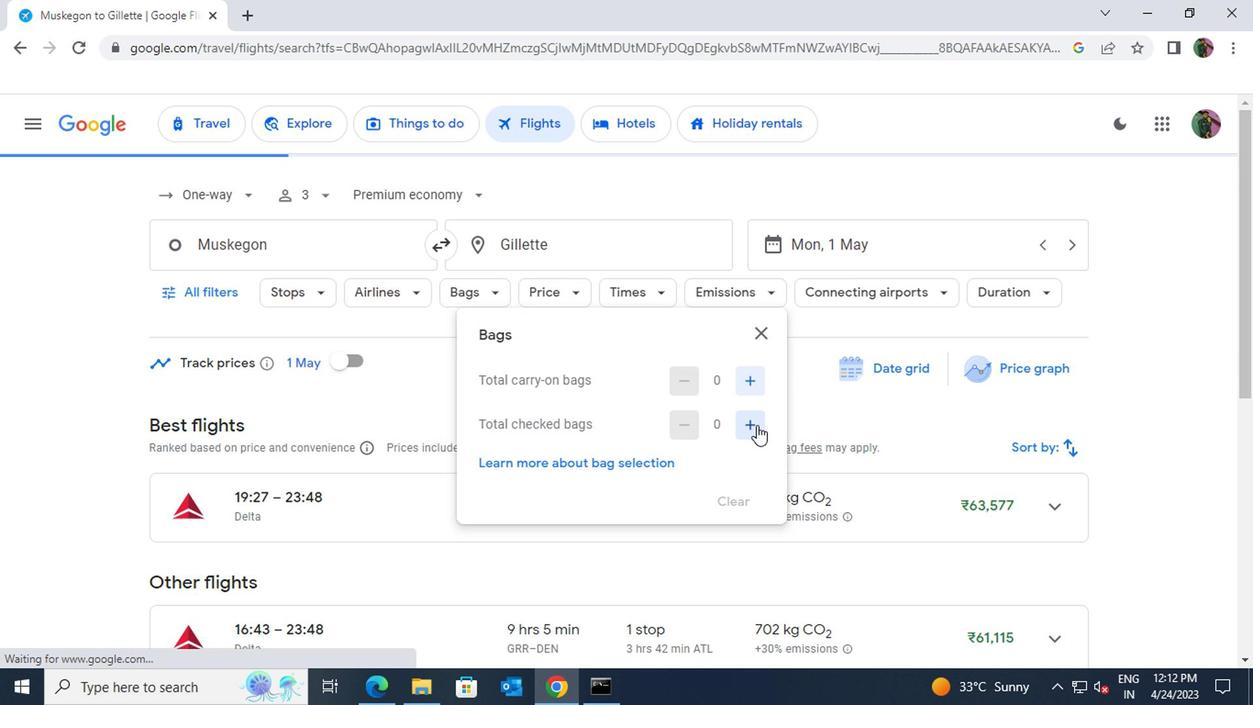 
Action: Mouse pressed left at (752, 425)
Screenshot: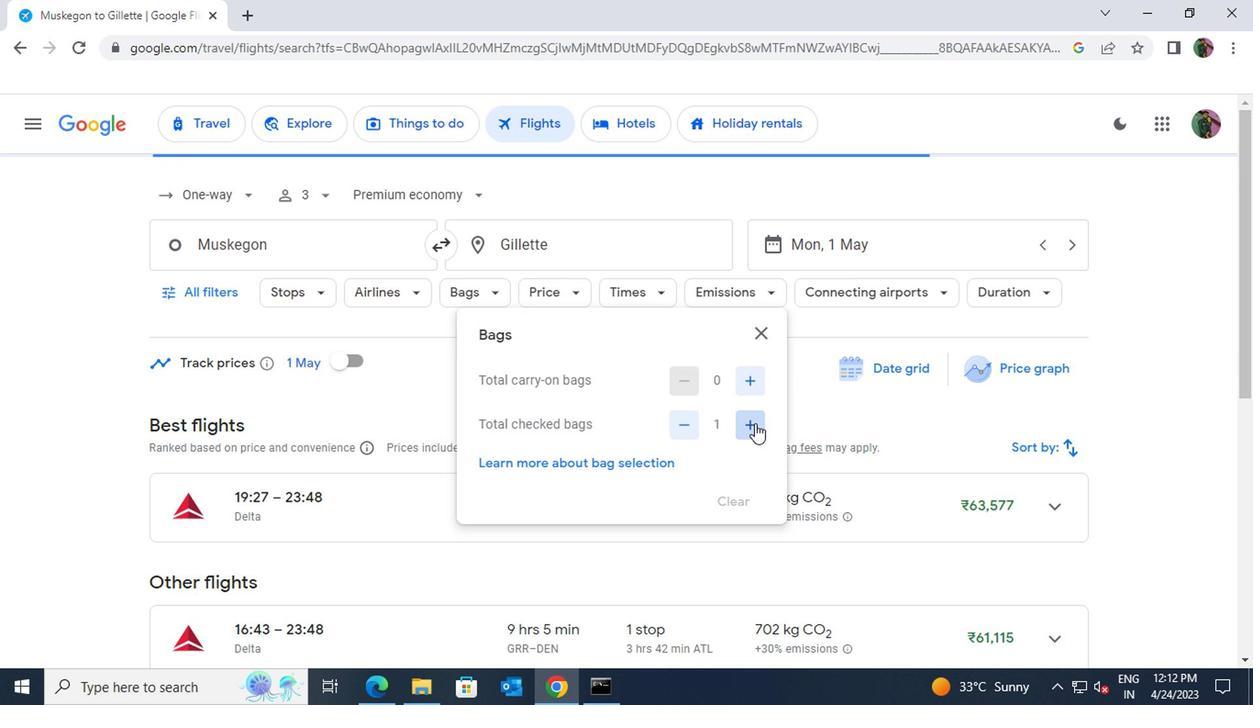 
Action: Mouse moved to (749, 331)
Screenshot: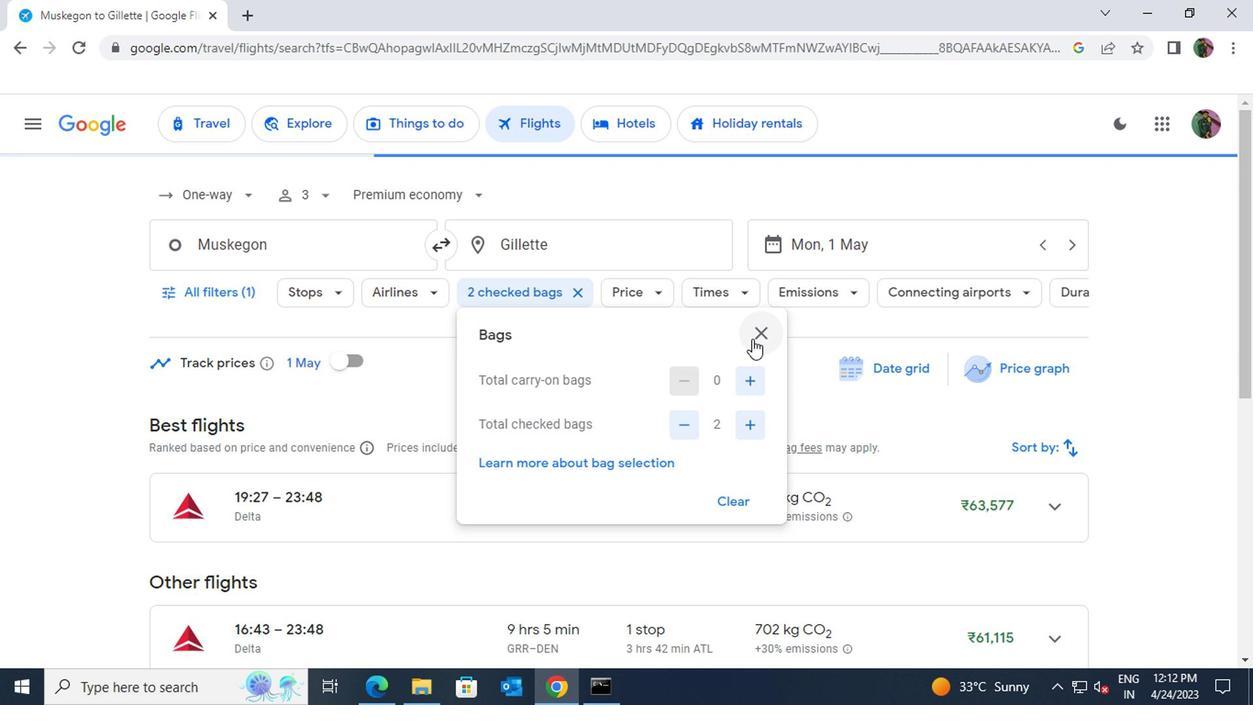
Action: Mouse pressed left at (749, 331)
Screenshot: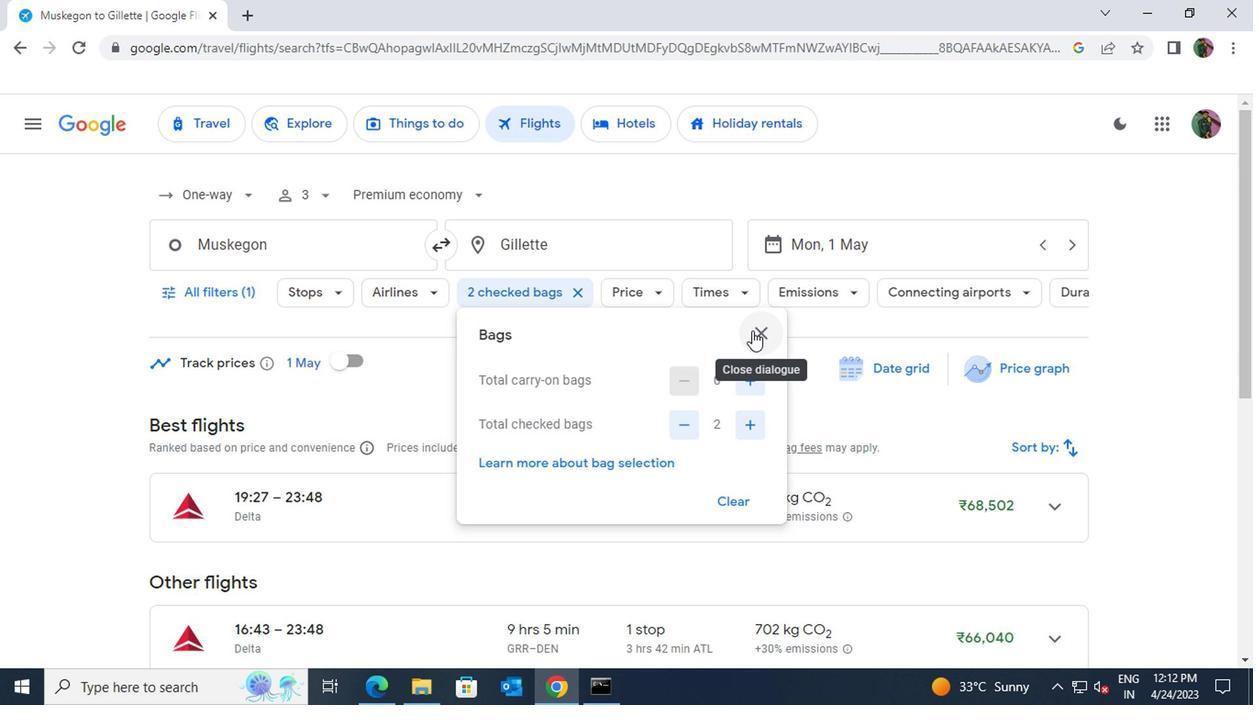 
Action: Mouse moved to (651, 298)
Screenshot: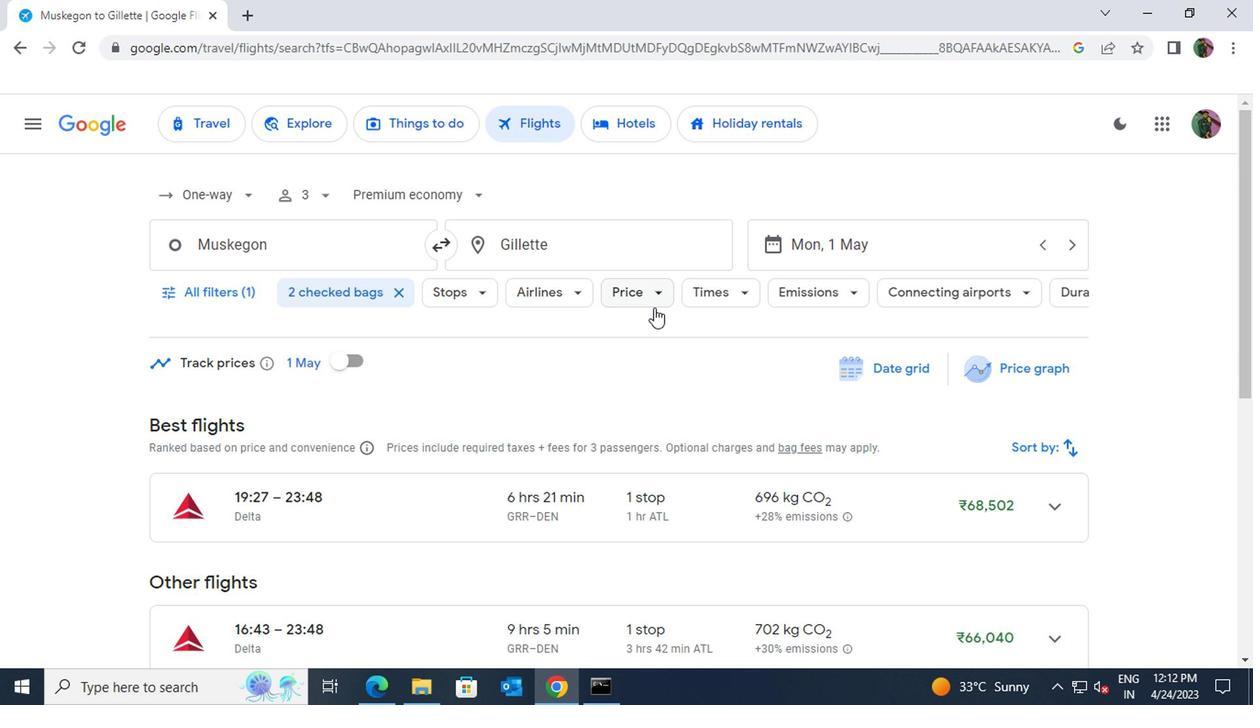 
Action: Mouse pressed left at (651, 298)
Screenshot: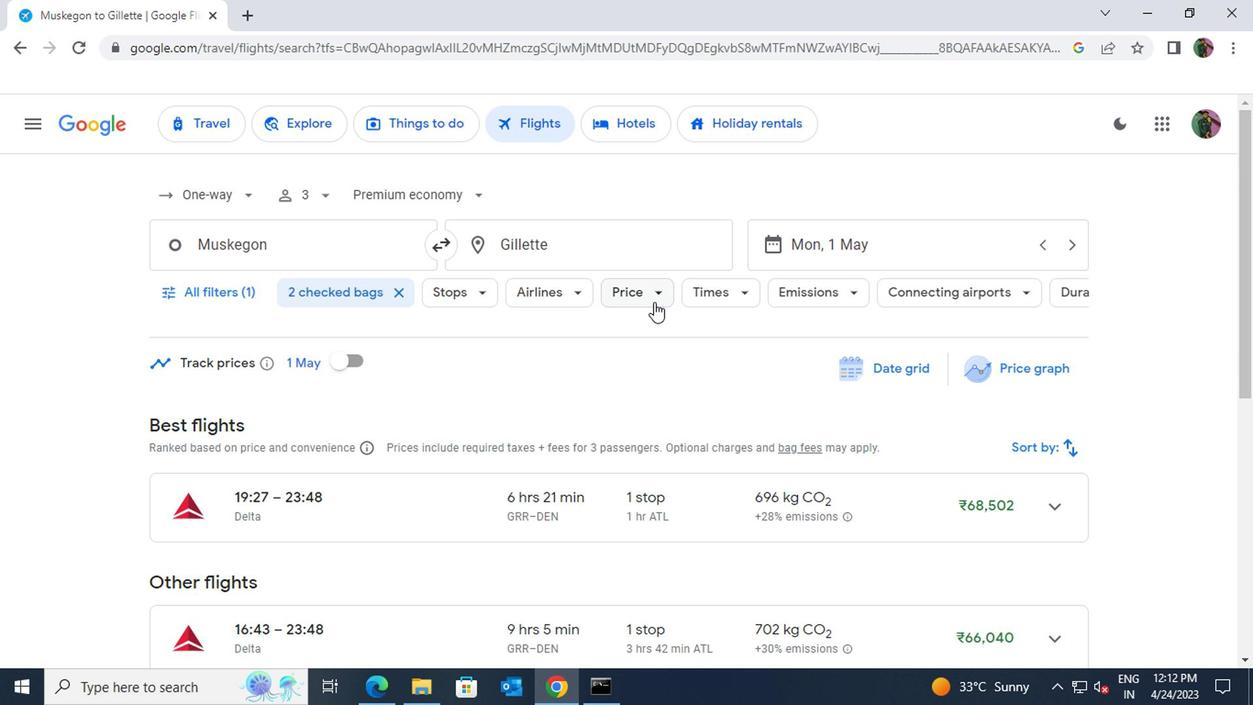 
Action: Mouse moved to (882, 416)
Screenshot: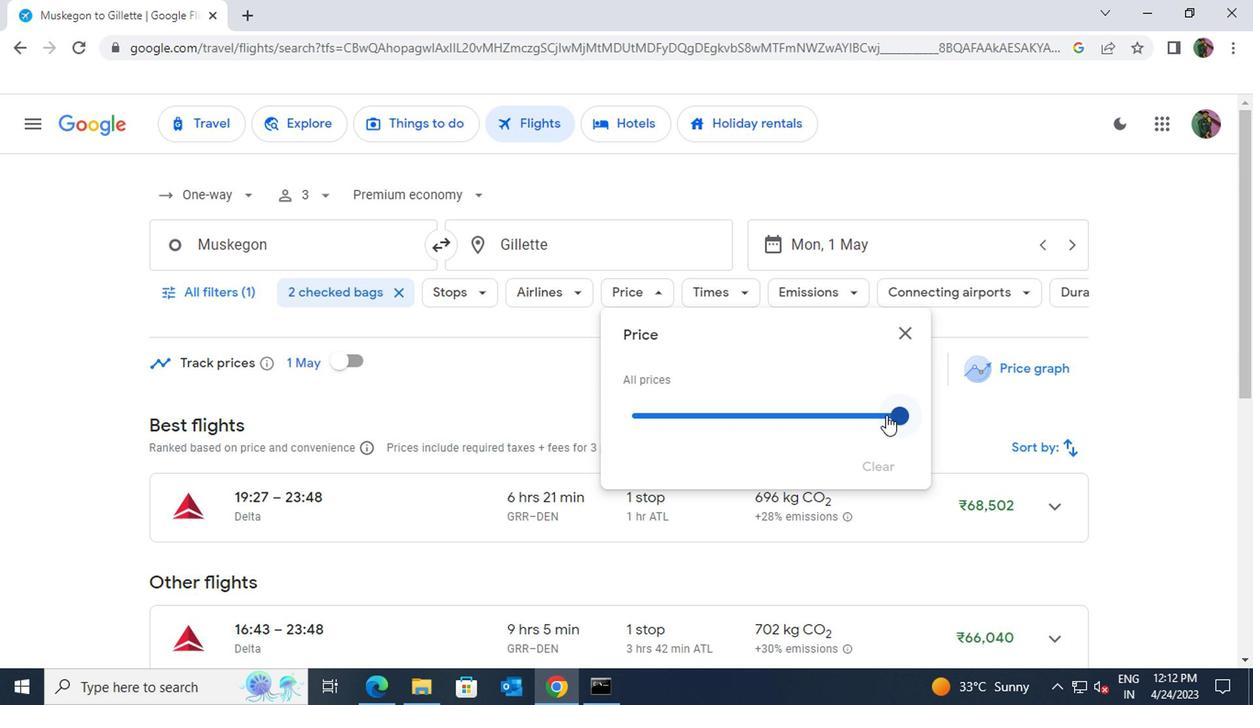 
Action: Mouse pressed left at (882, 416)
Screenshot: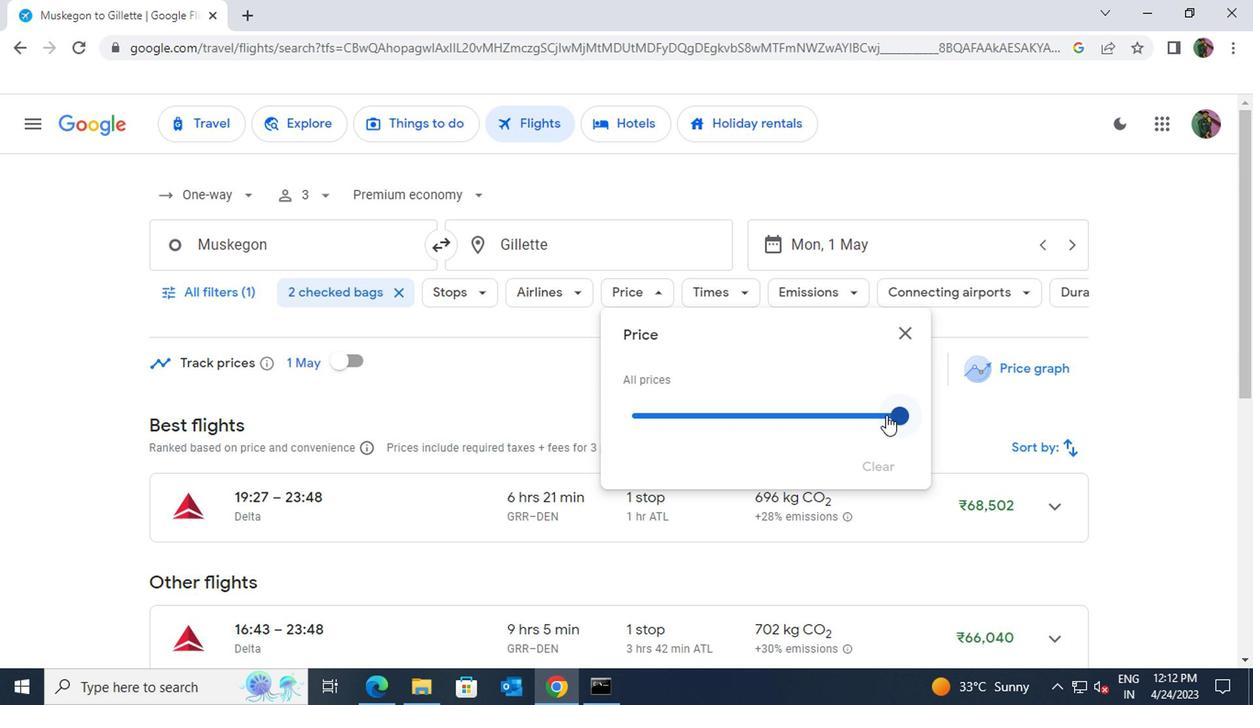 
Action: Mouse moved to (891, 333)
Screenshot: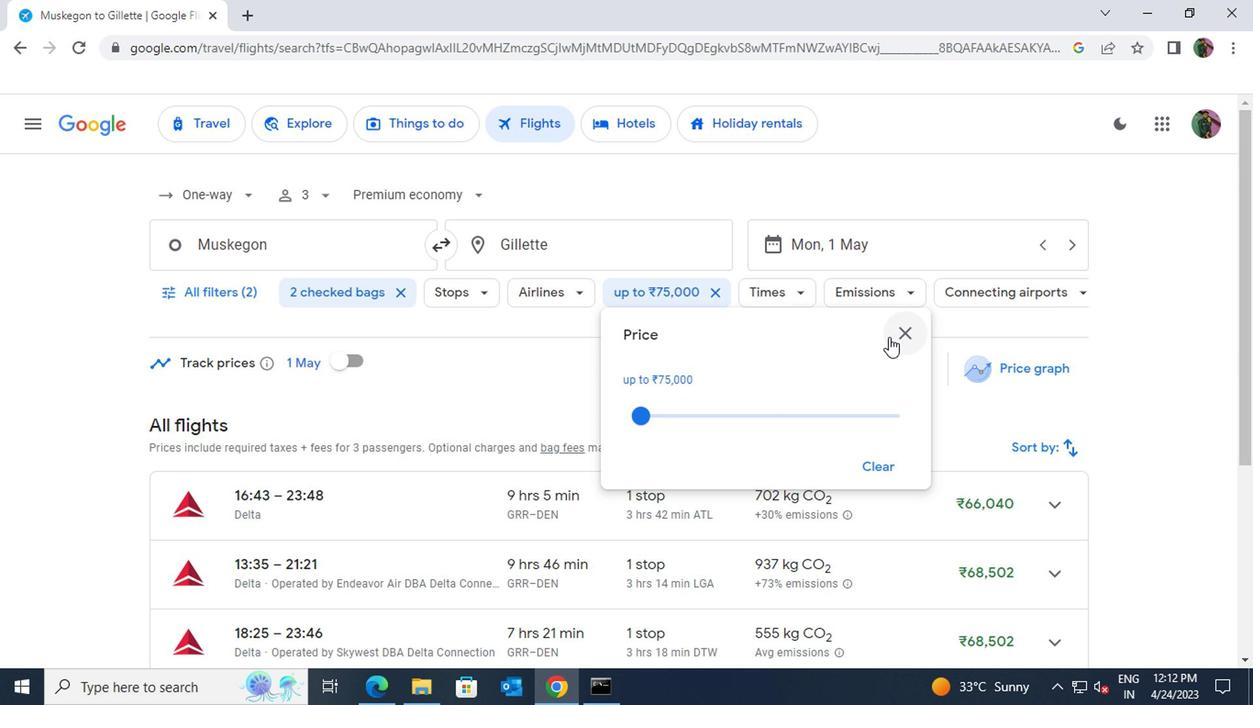 
Action: Mouse pressed left at (891, 333)
Screenshot: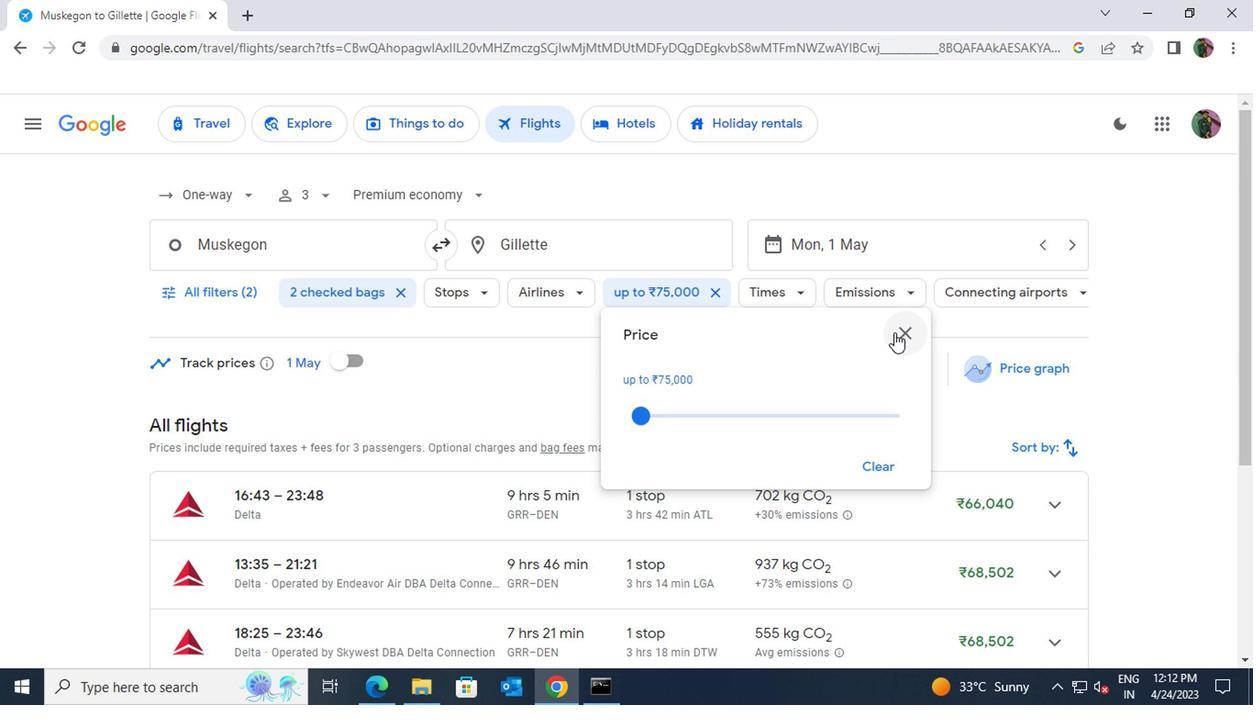
Action: Mouse moved to (800, 294)
Screenshot: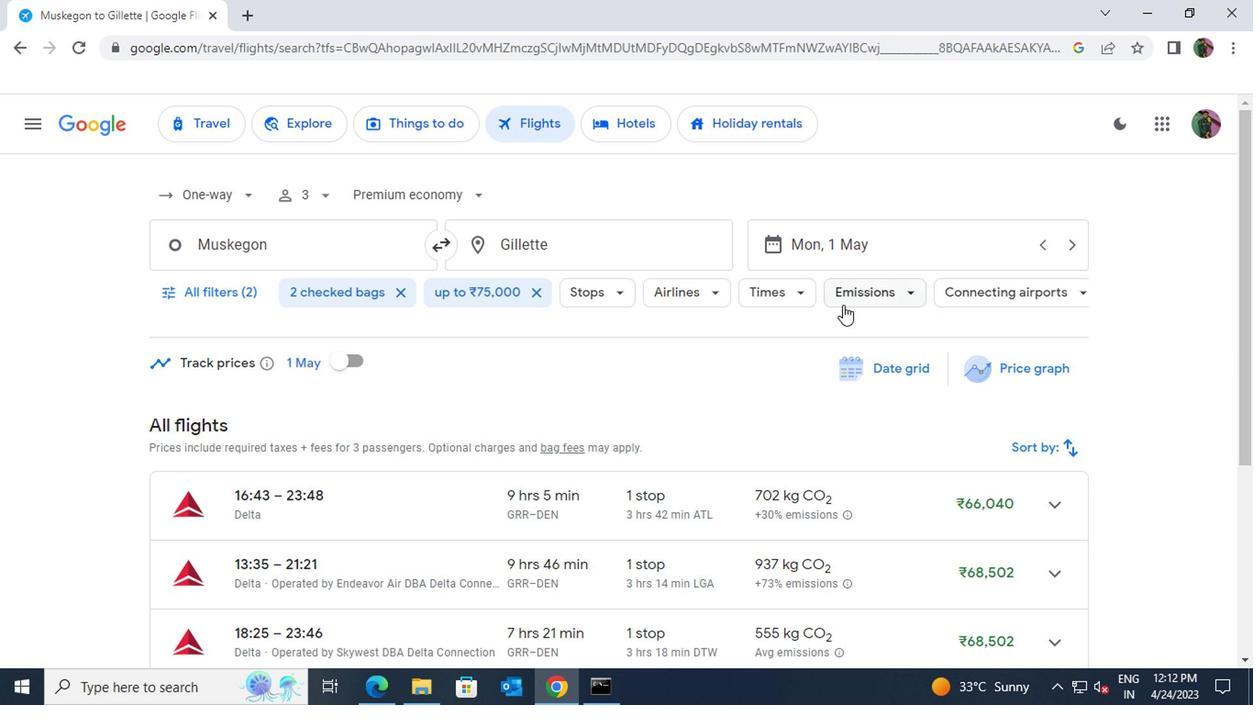
Action: Mouse pressed left at (800, 294)
Screenshot: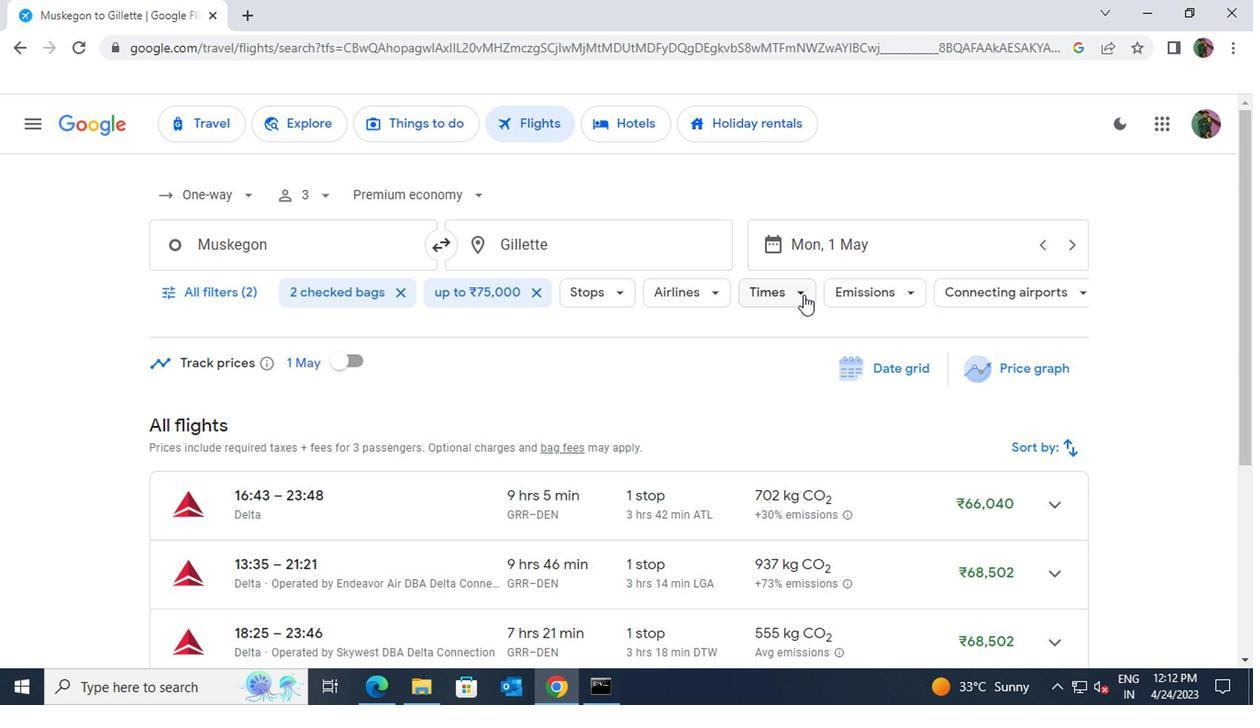
Action: Mouse moved to (1034, 471)
Screenshot: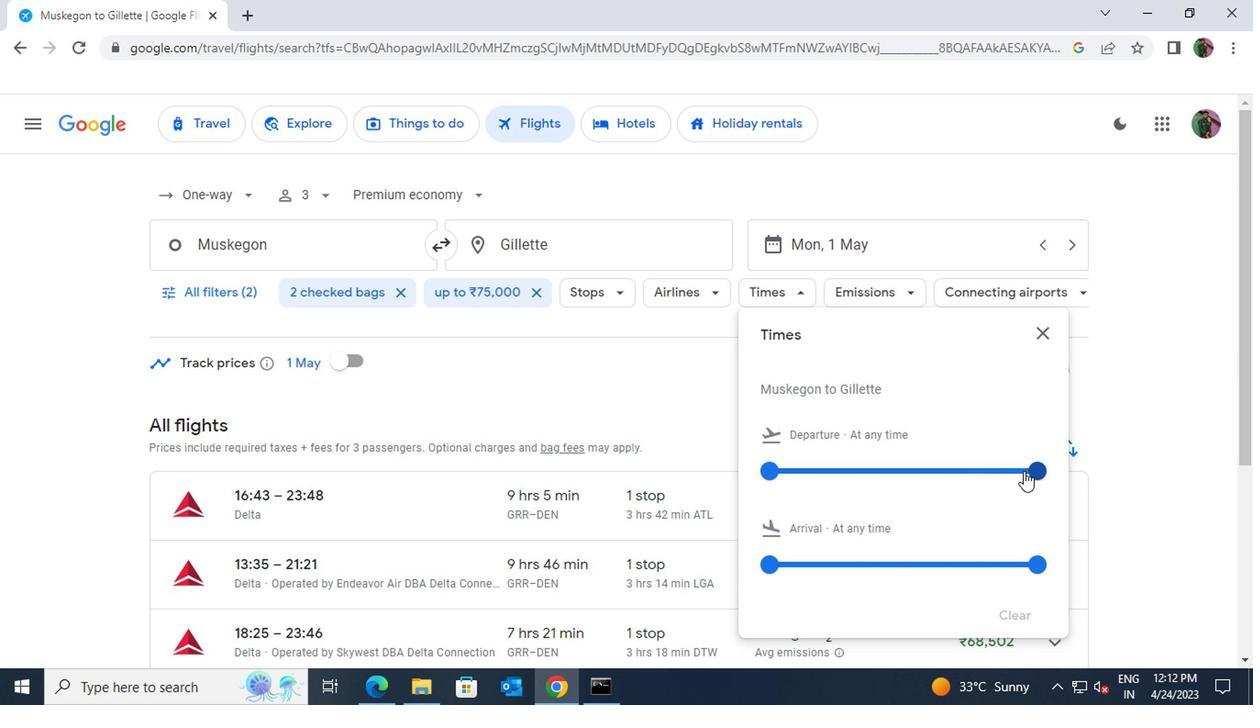 
Action: Mouse pressed left at (1034, 471)
Screenshot: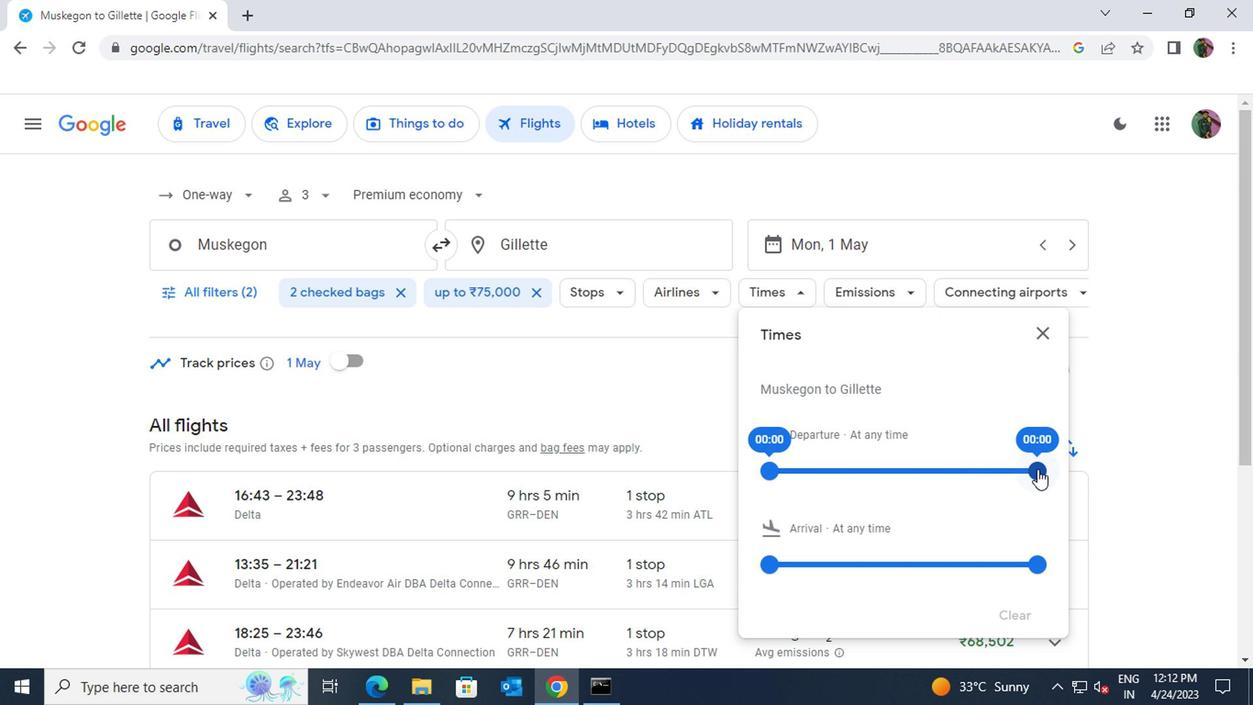 
Action: Mouse moved to (1031, 333)
Screenshot: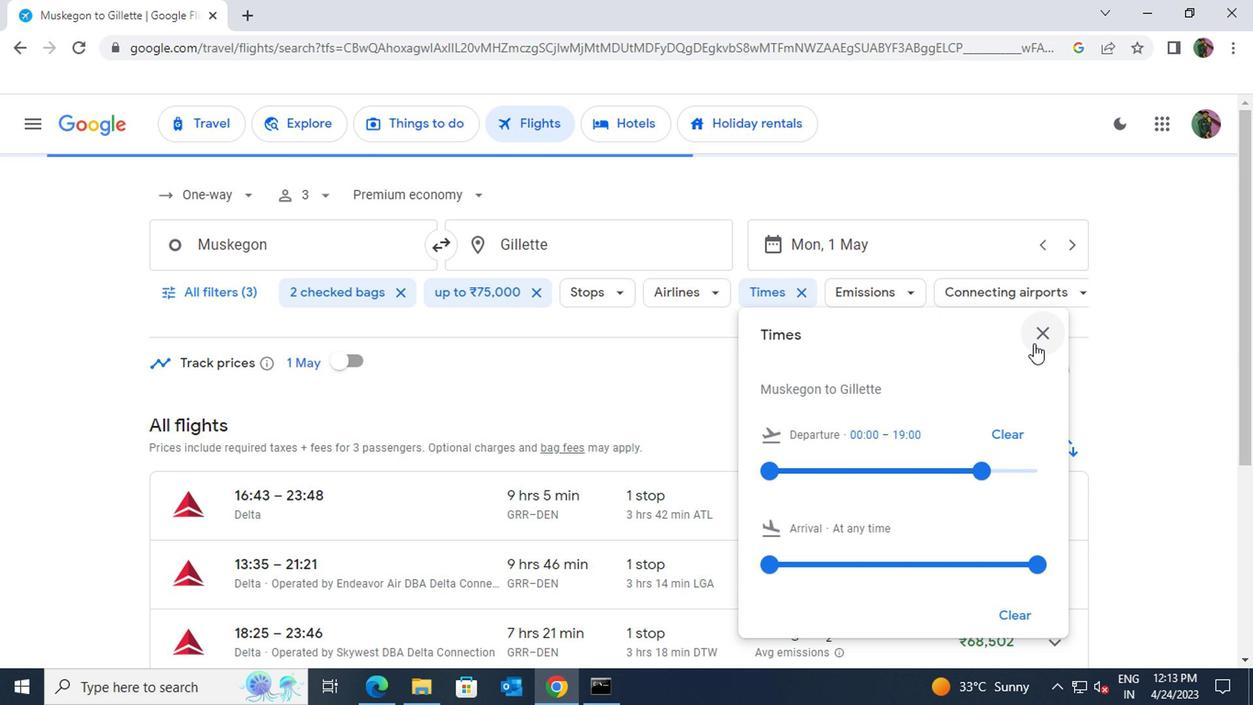 
Action: Mouse pressed left at (1031, 333)
Screenshot: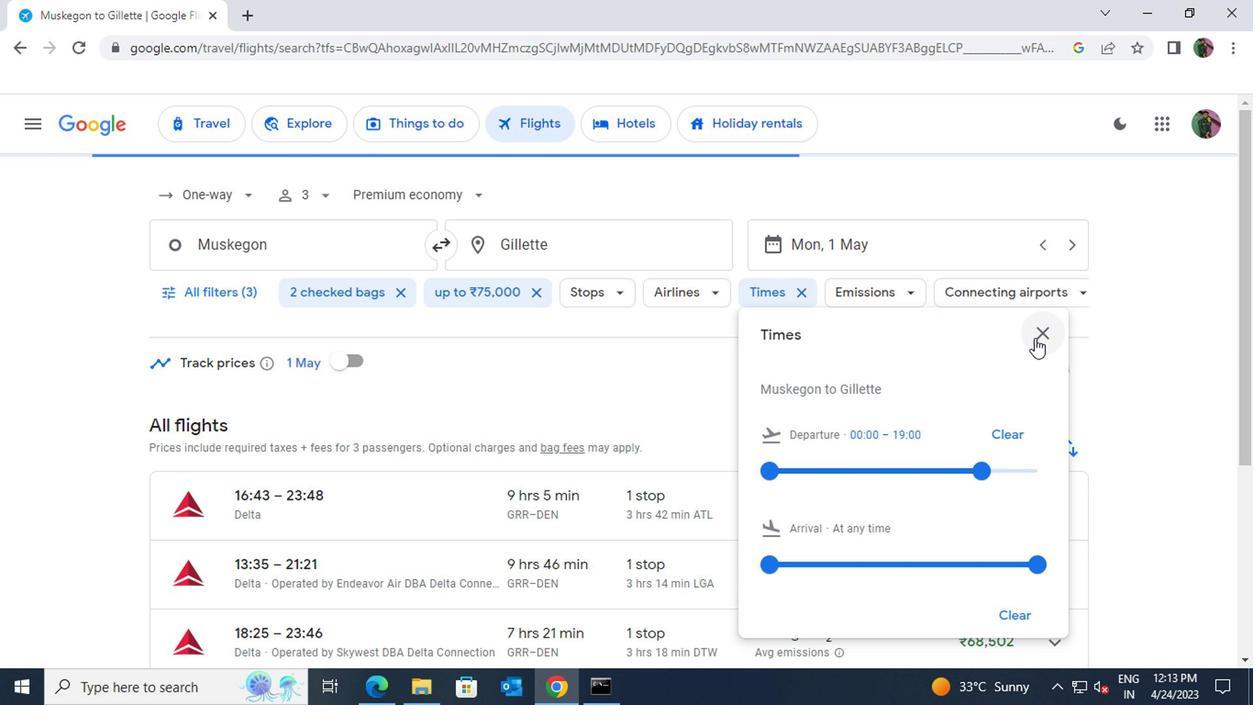 
